 Task: Find connections with filter location Godean with filter topic #investmentproperty with filter profile language Spanish with filter current company Piramal Group with filter school Mangalore Institute of Technology and Engineering, Mangalore, India with filter industry Wholesale Building Materials with filter service category Life Insurance with filter keywords title Copywriter
Action: Mouse moved to (560, 52)
Screenshot: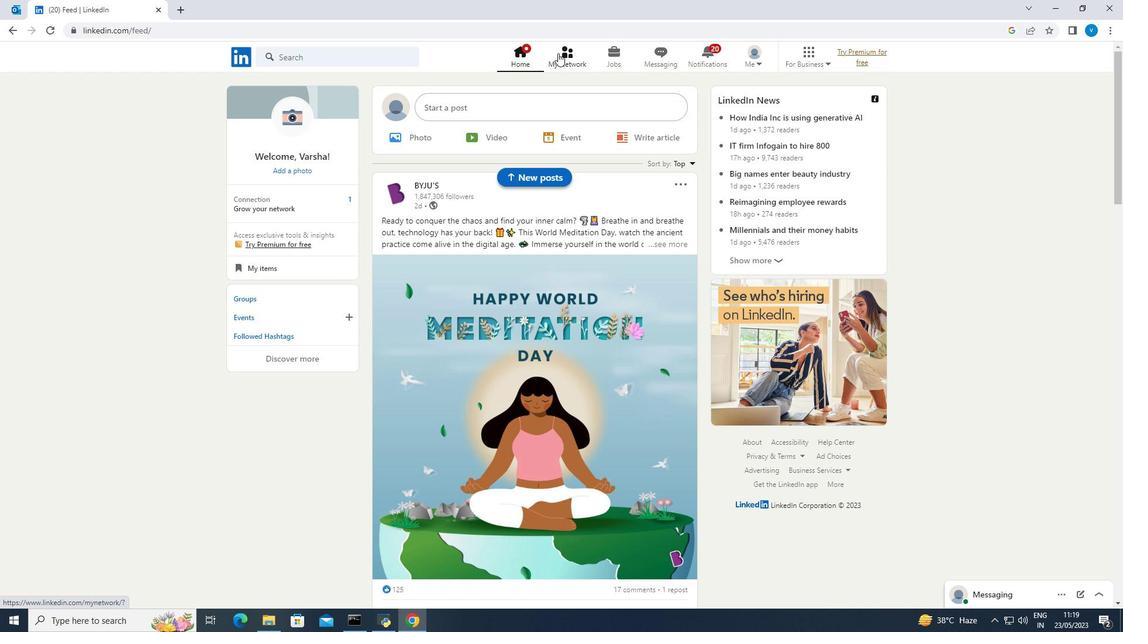 
Action: Mouse pressed left at (560, 52)
Screenshot: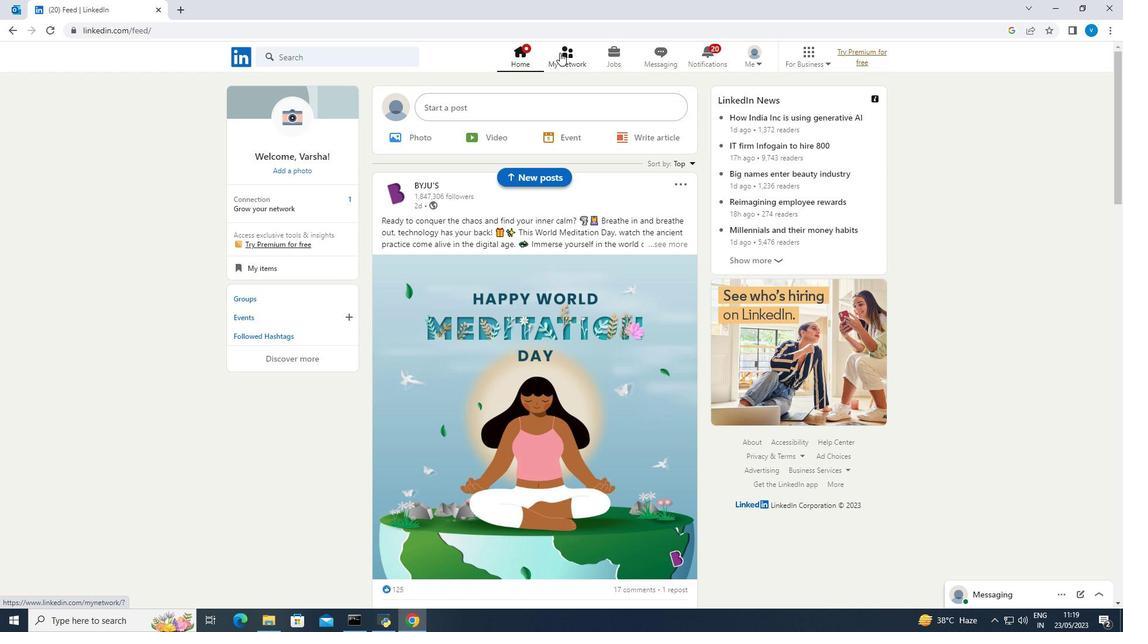 
Action: Mouse moved to (359, 123)
Screenshot: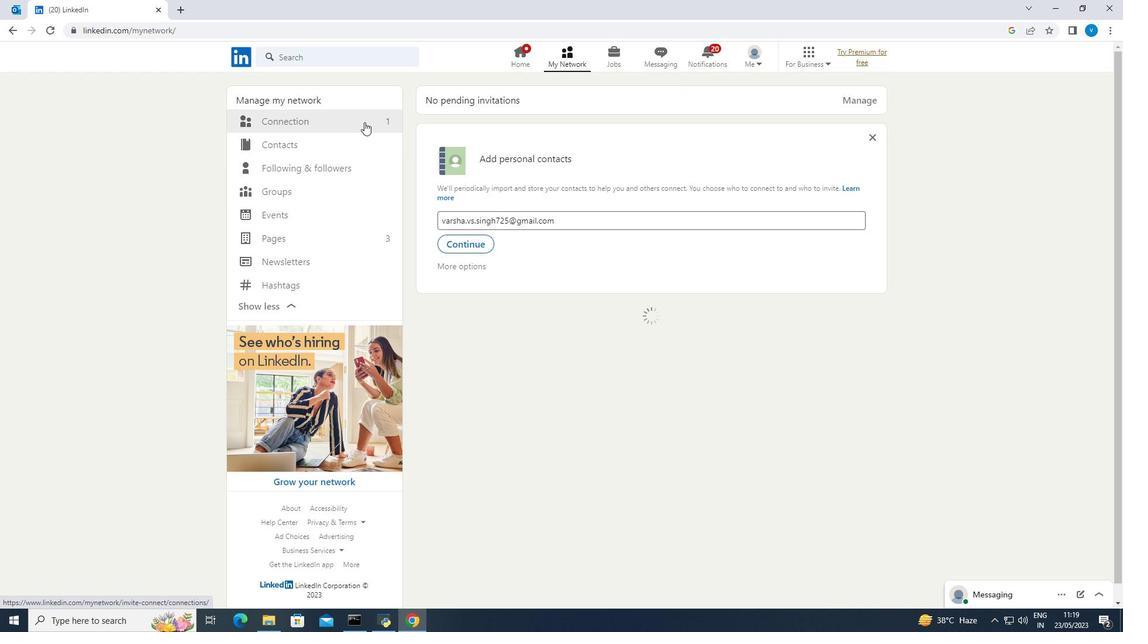 
Action: Mouse pressed left at (359, 123)
Screenshot: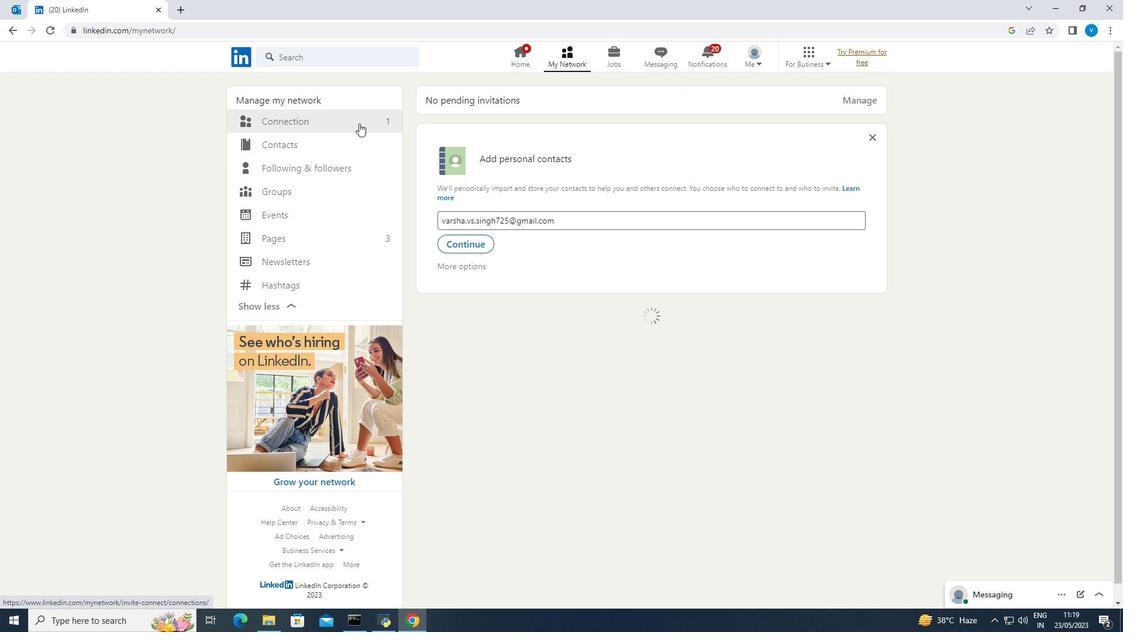 
Action: Mouse moved to (620, 124)
Screenshot: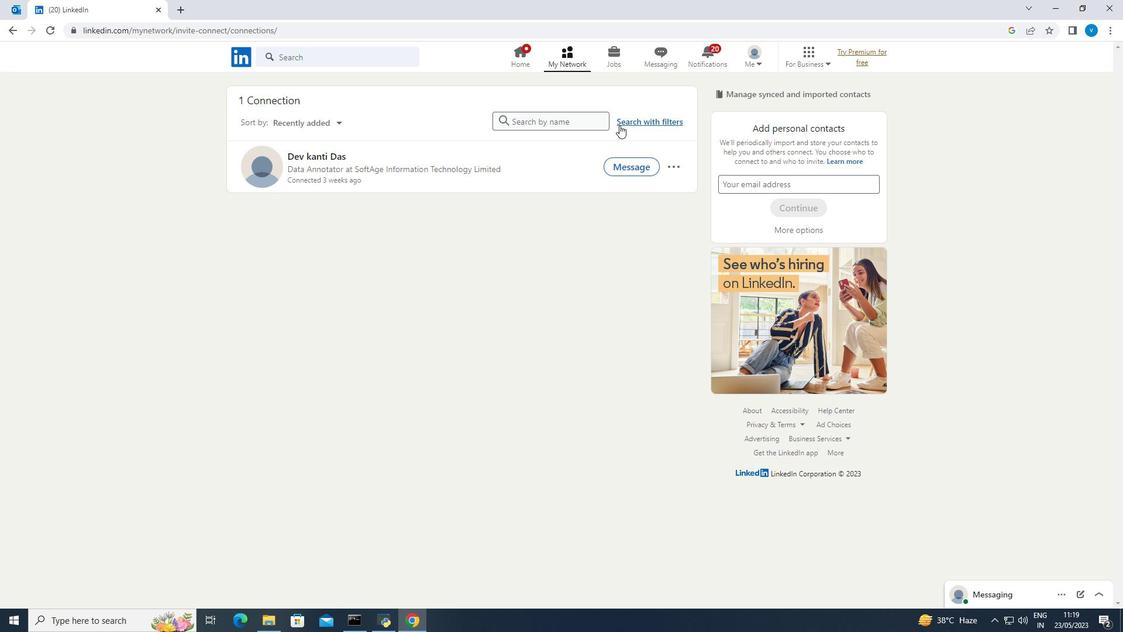 
Action: Mouse pressed left at (620, 124)
Screenshot: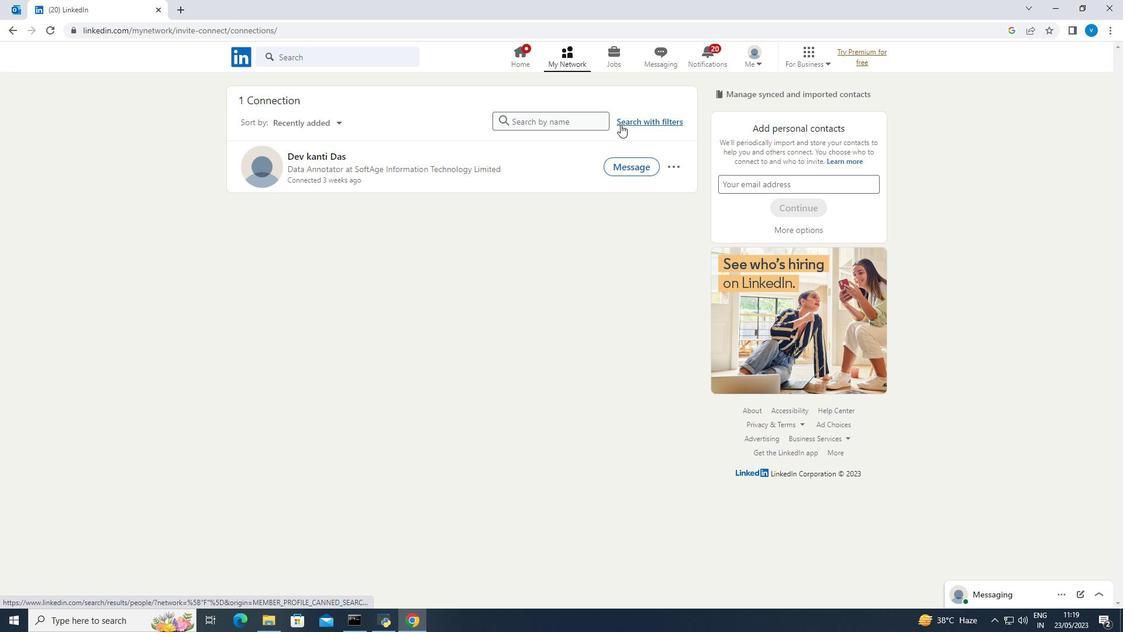 
Action: Mouse moved to (606, 93)
Screenshot: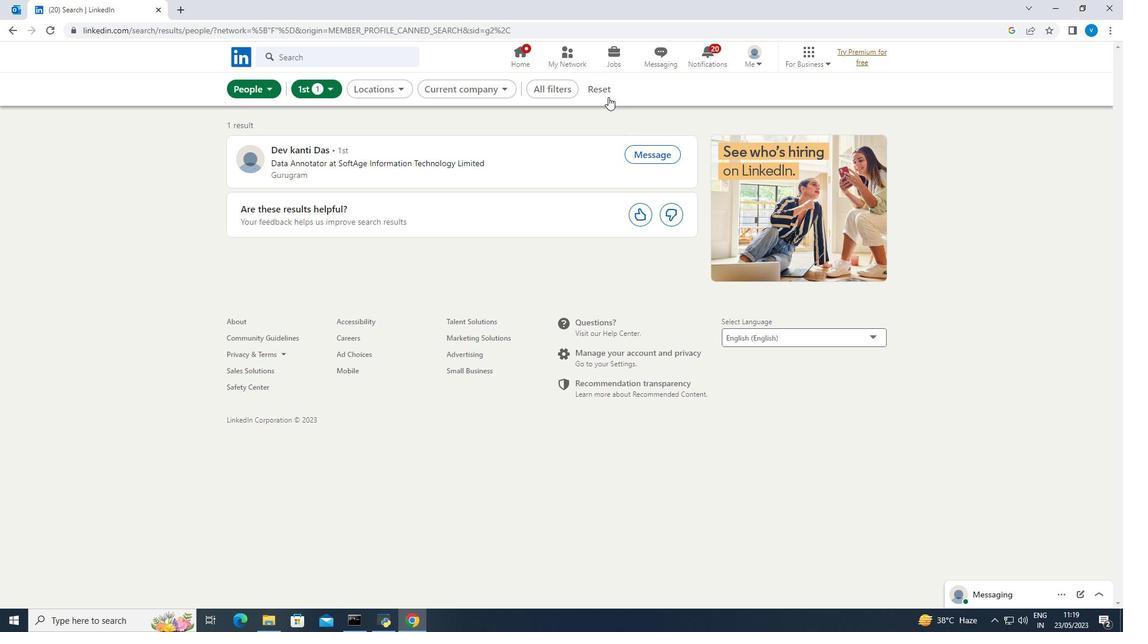 
Action: Mouse pressed left at (606, 93)
Screenshot: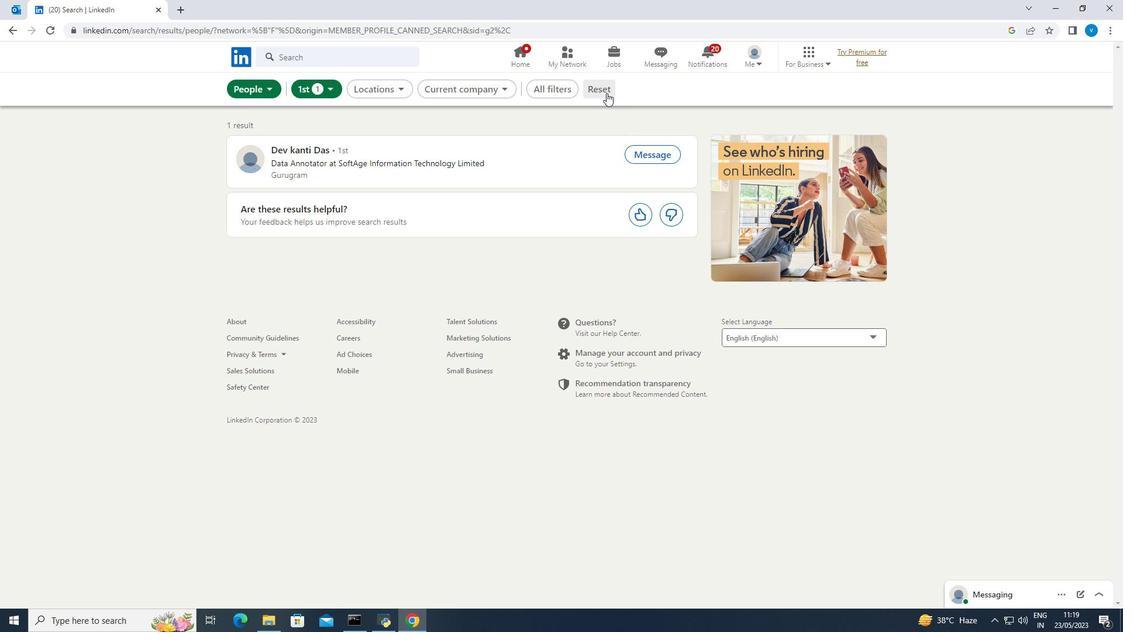 
Action: Mouse moved to (584, 91)
Screenshot: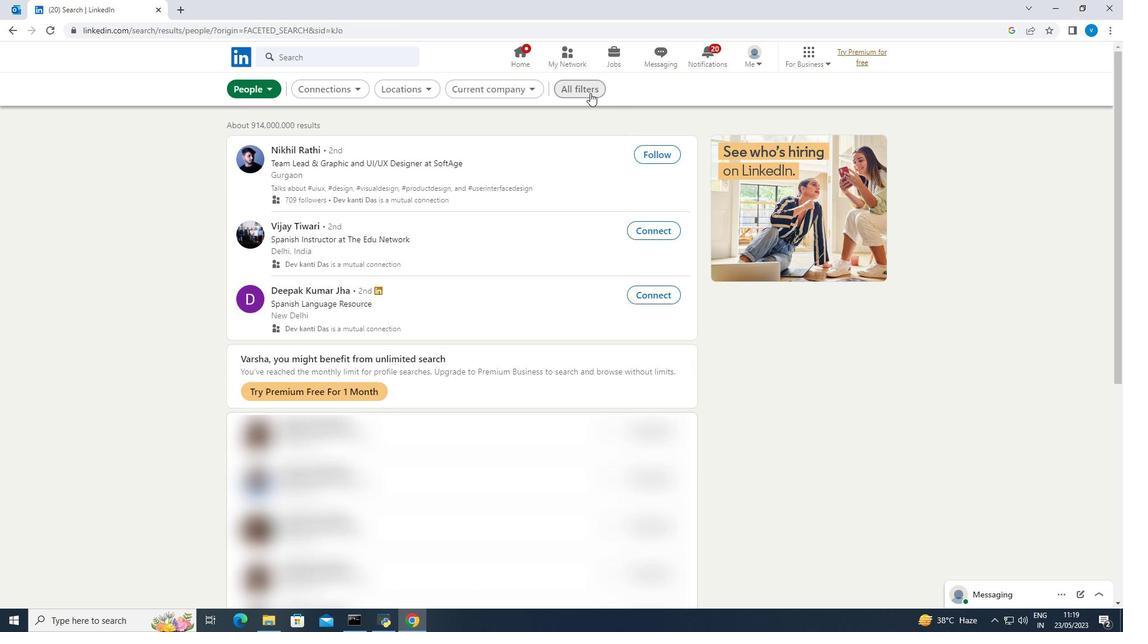 
Action: Mouse pressed left at (584, 91)
Screenshot: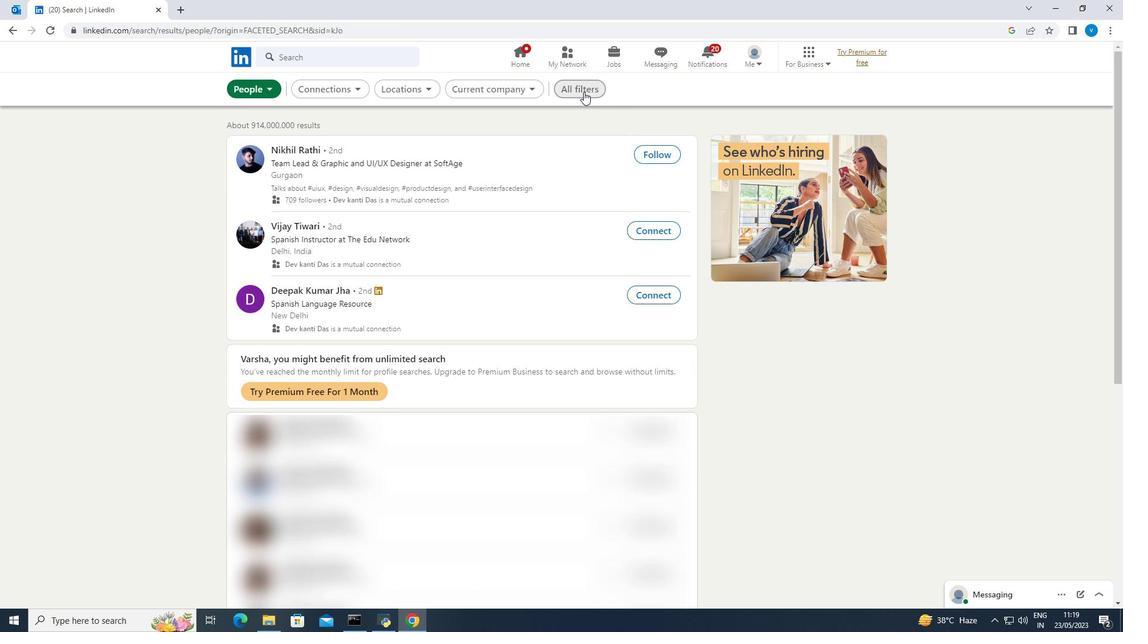 
Action: Mouse moved to (831, 207)
Screenshot: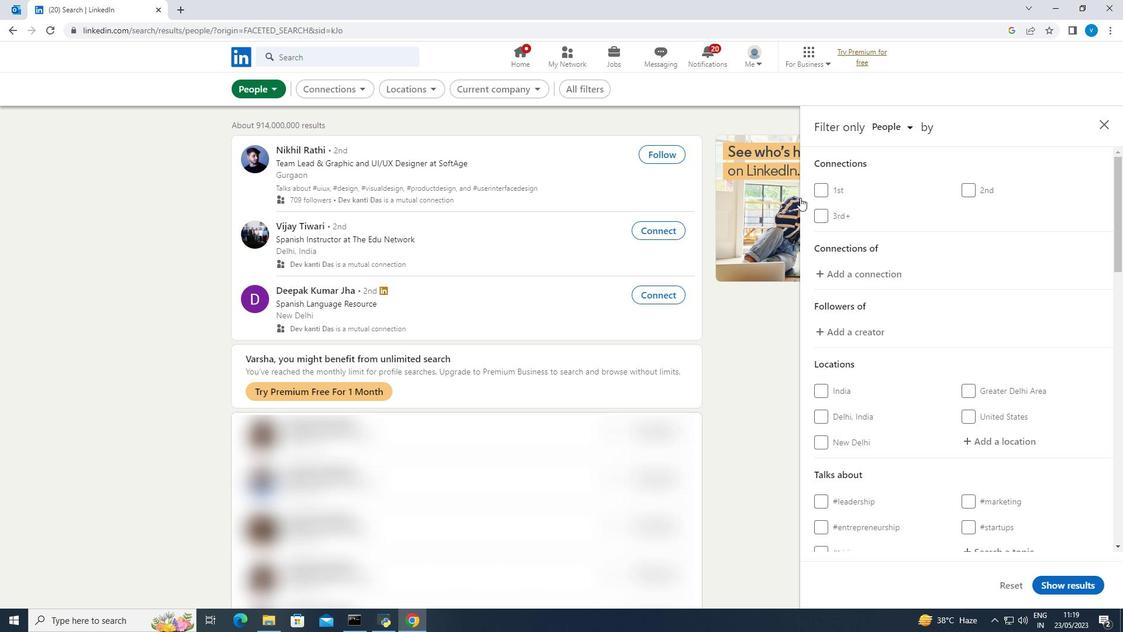
Action: Mouse scrolled (831, 206) with delta (0, 0)
Screenshot: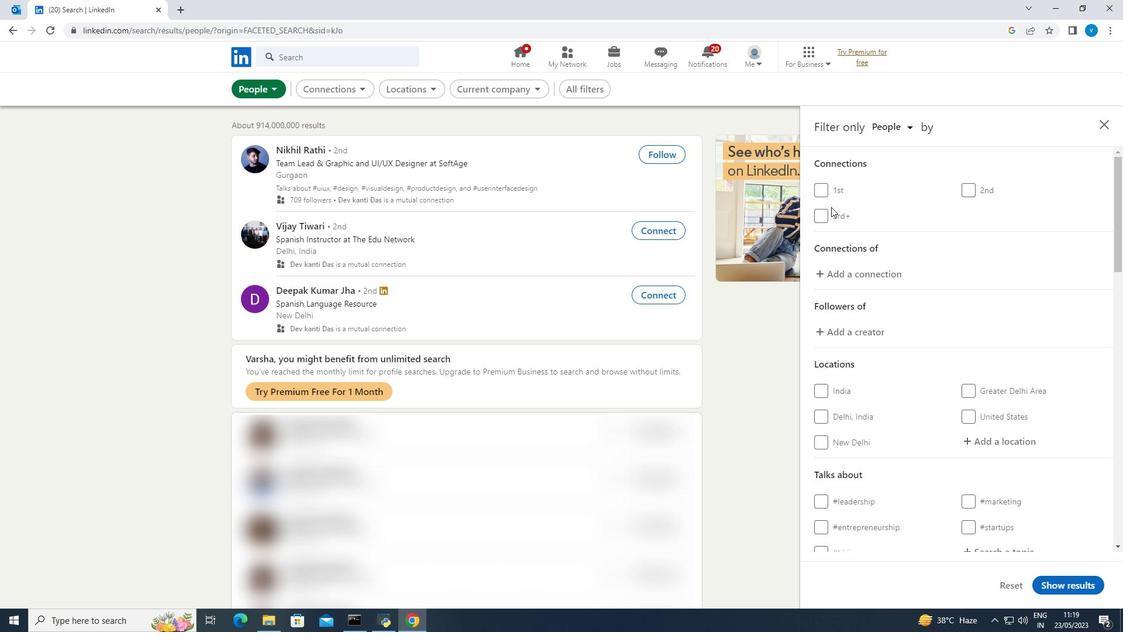 
Action: Mouse scrolled (831, 206) with delta (0, 0)
Screenshot: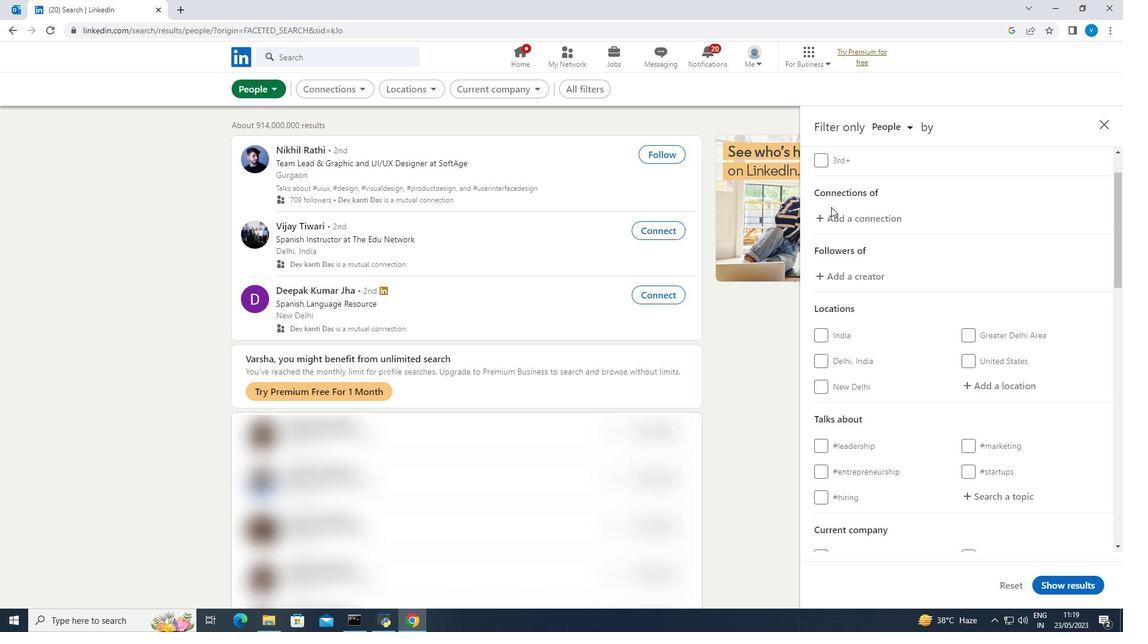 
Action: Mouse scrolled (831, 206) with delta (0, 0)
Screenshot: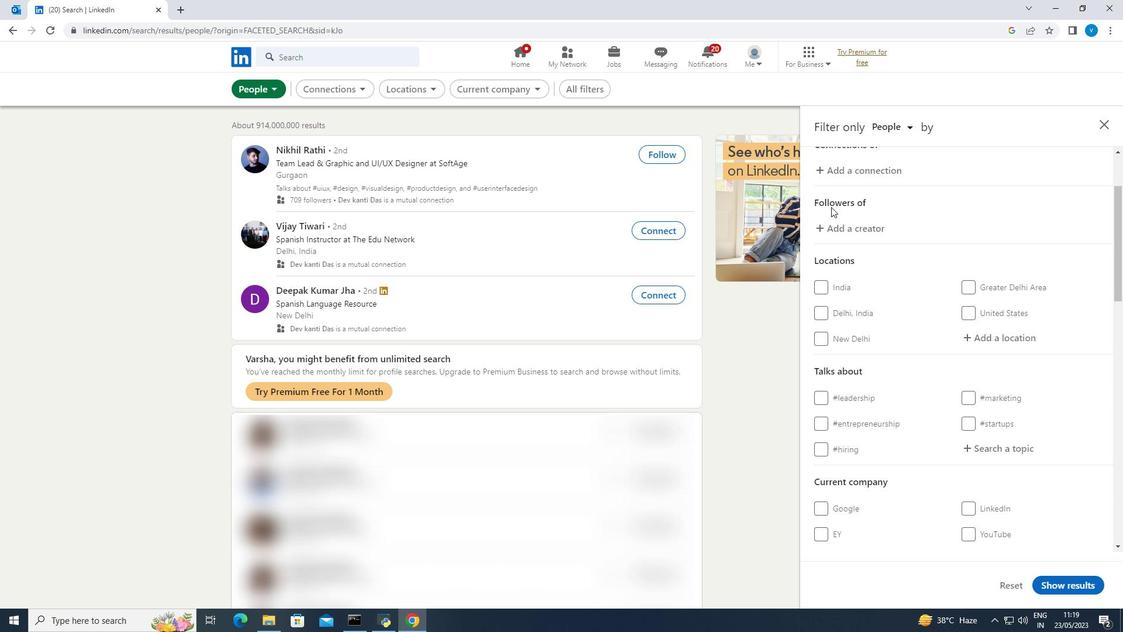 
Action: Mouse moved to (969, 267)
Screenshot: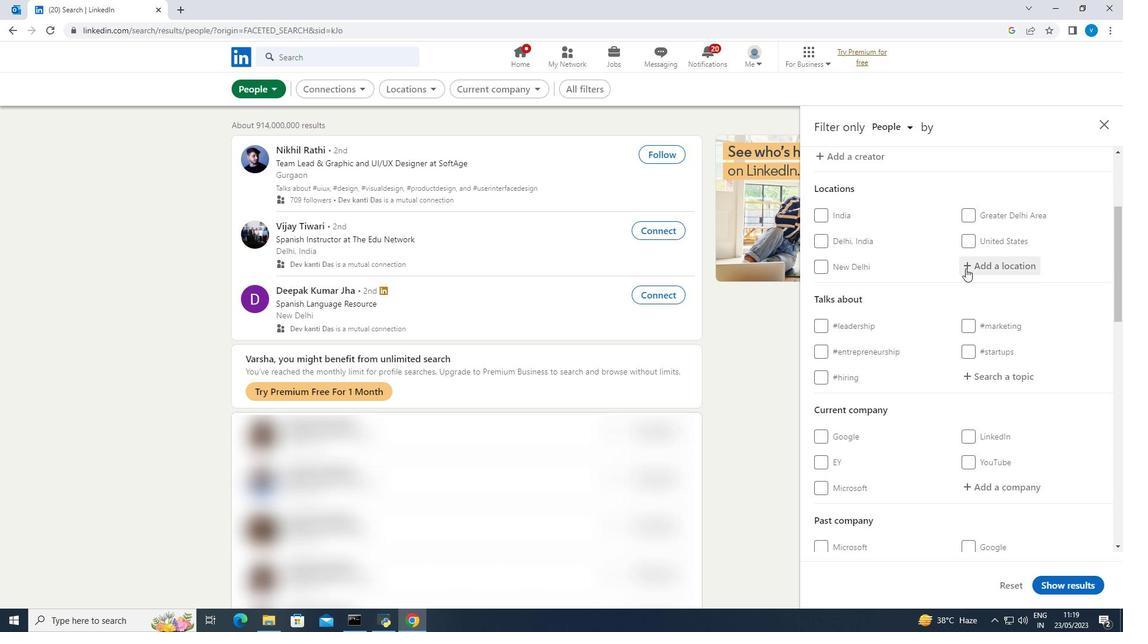 
Action: Mouse pressed left at (969, 267)
Screenshot: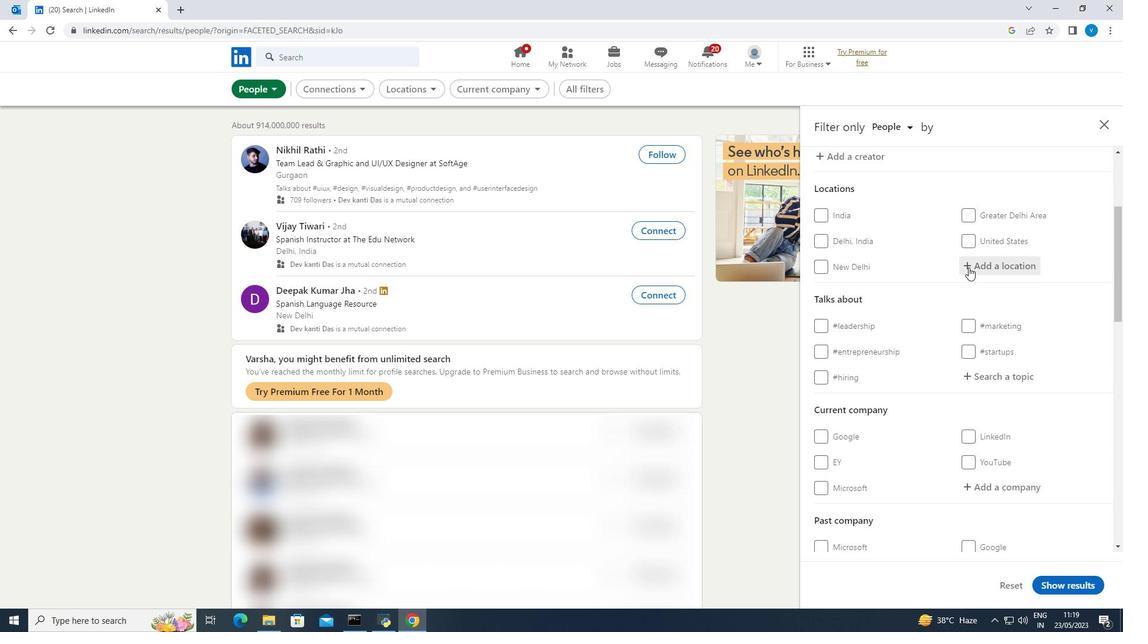 
Action: Mouse moved to (960, 256)
Screenshot: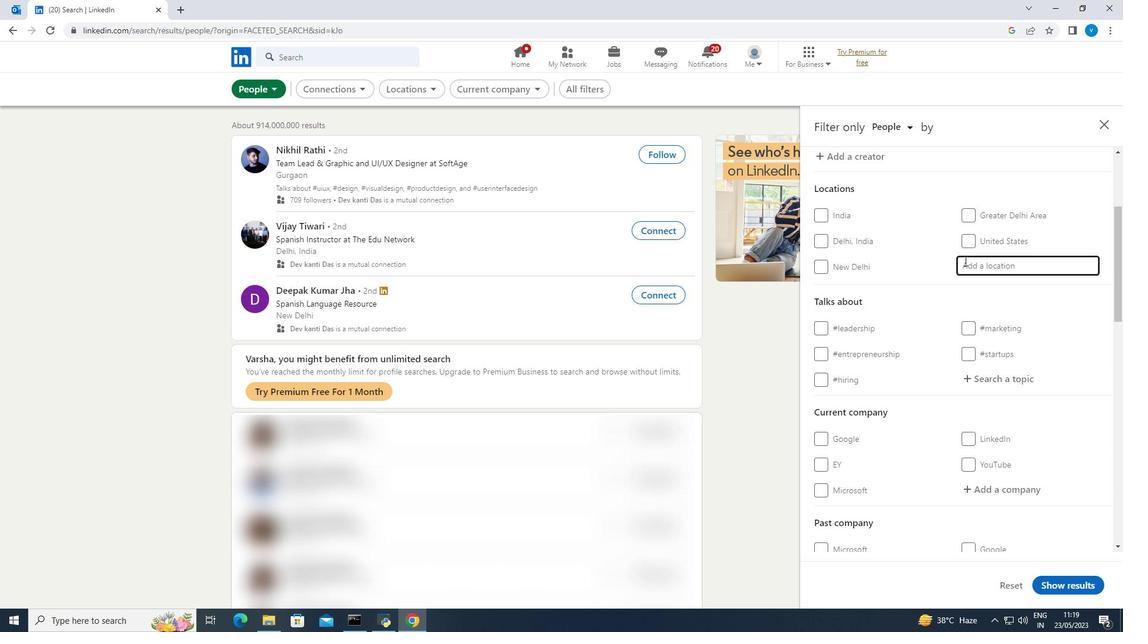 
Action: Key pressed <Key.shift><Key.shift><Key.shift><Key.shift><Key.shift>Godean
Screenshot: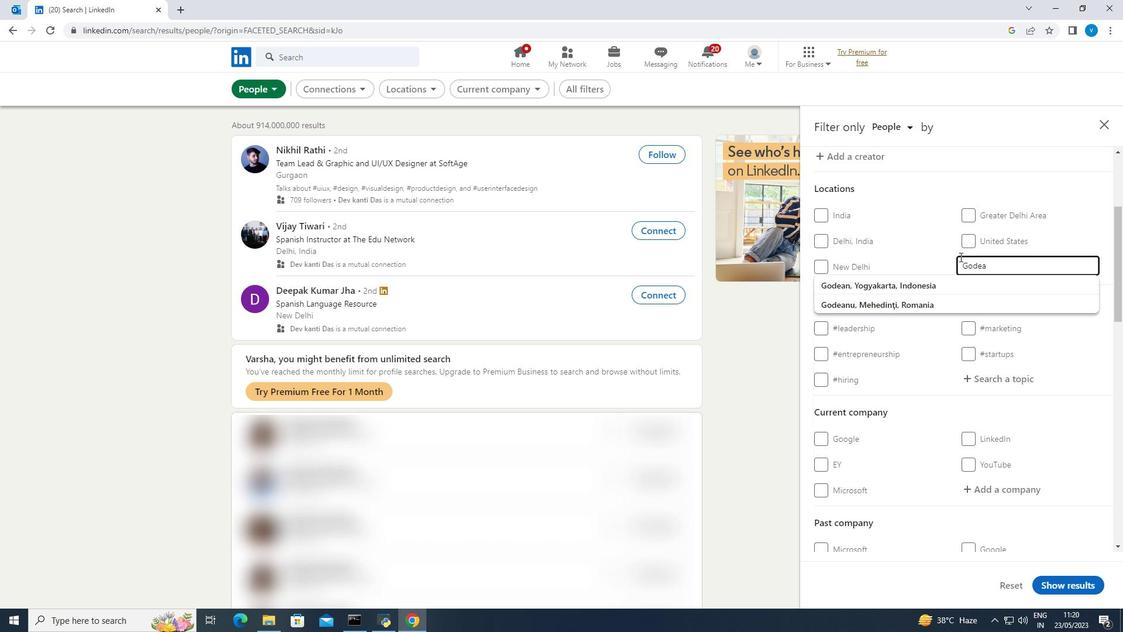 
Action: Mouse moved to (982, 372)
Screenshot: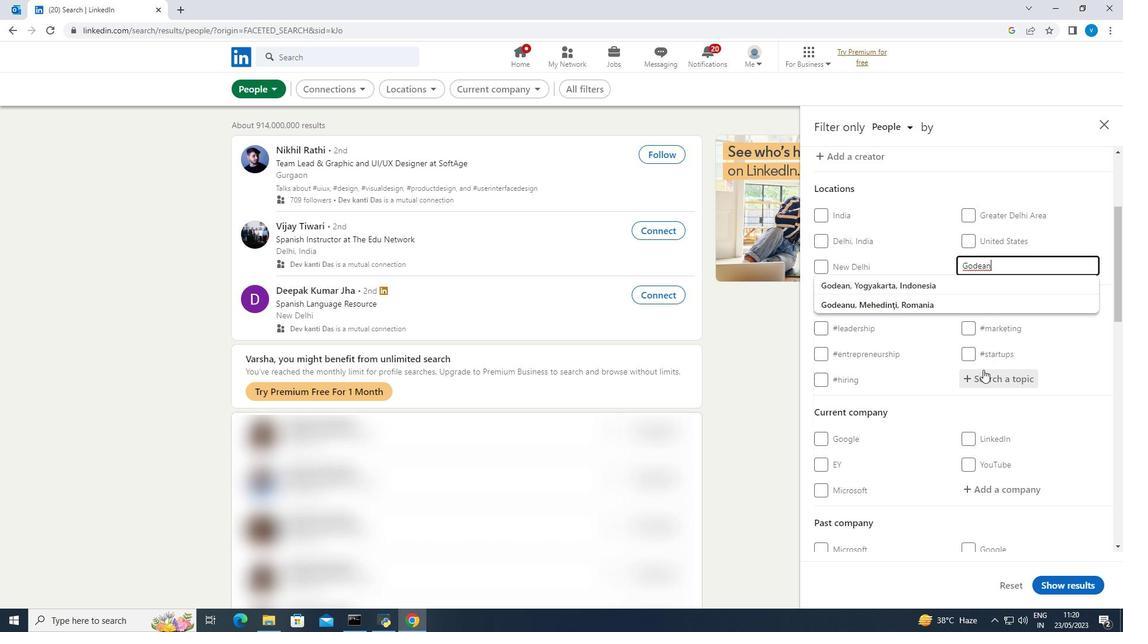 
Action: Mouse pressed left at (982, 372)
Screenshot: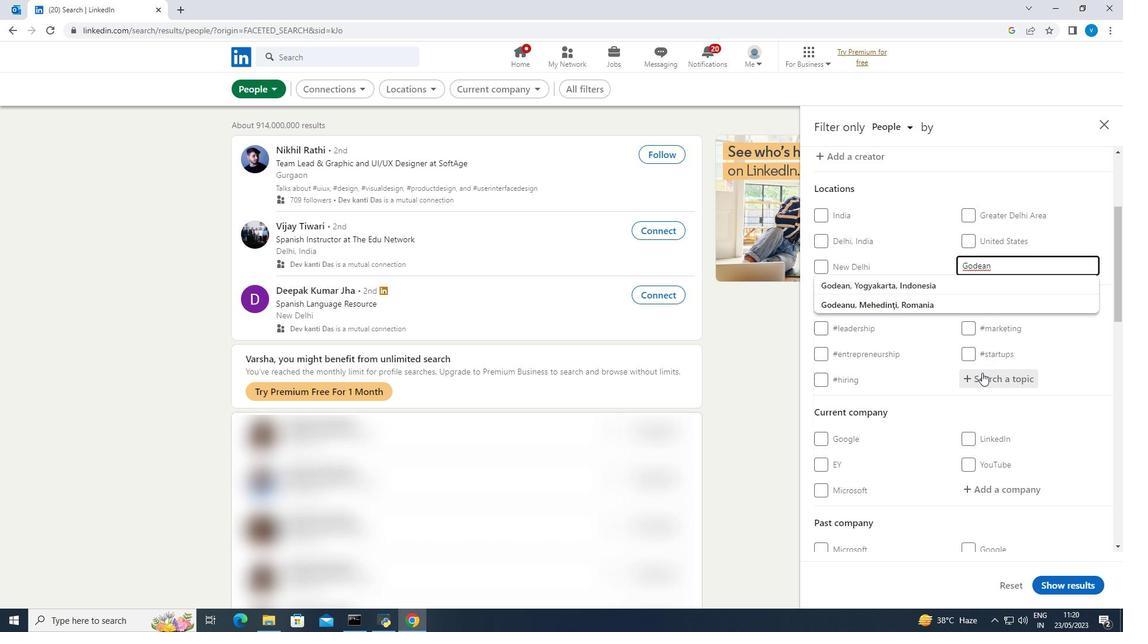 
Action: Mouse moved to (983, 370)
Screenshot: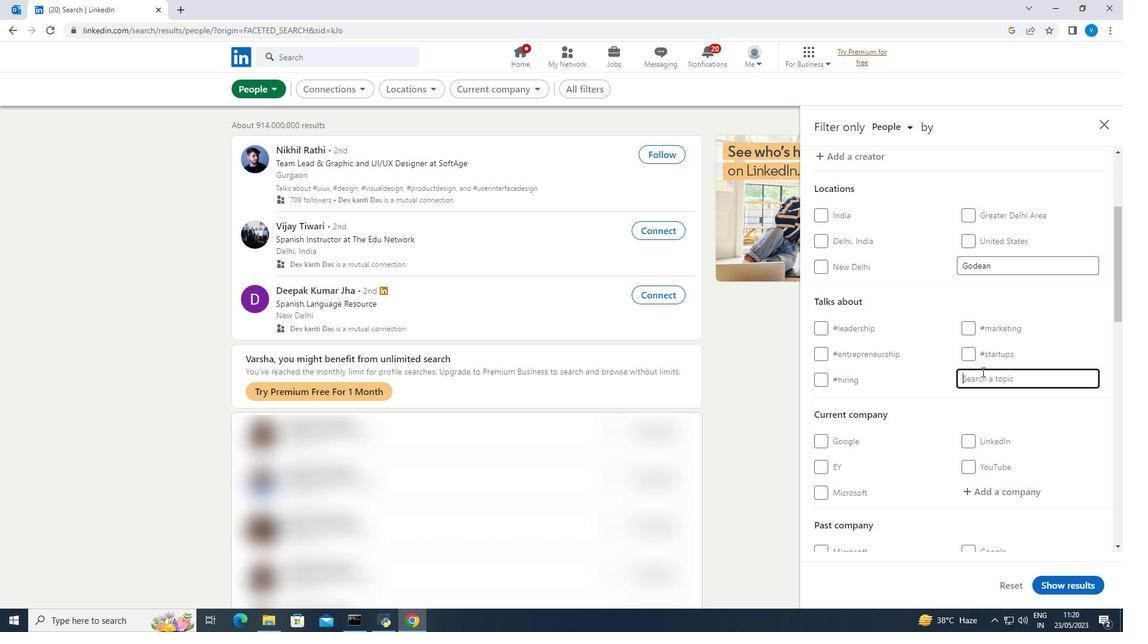 
Action: Key pressed investmentproperty
Screenshot: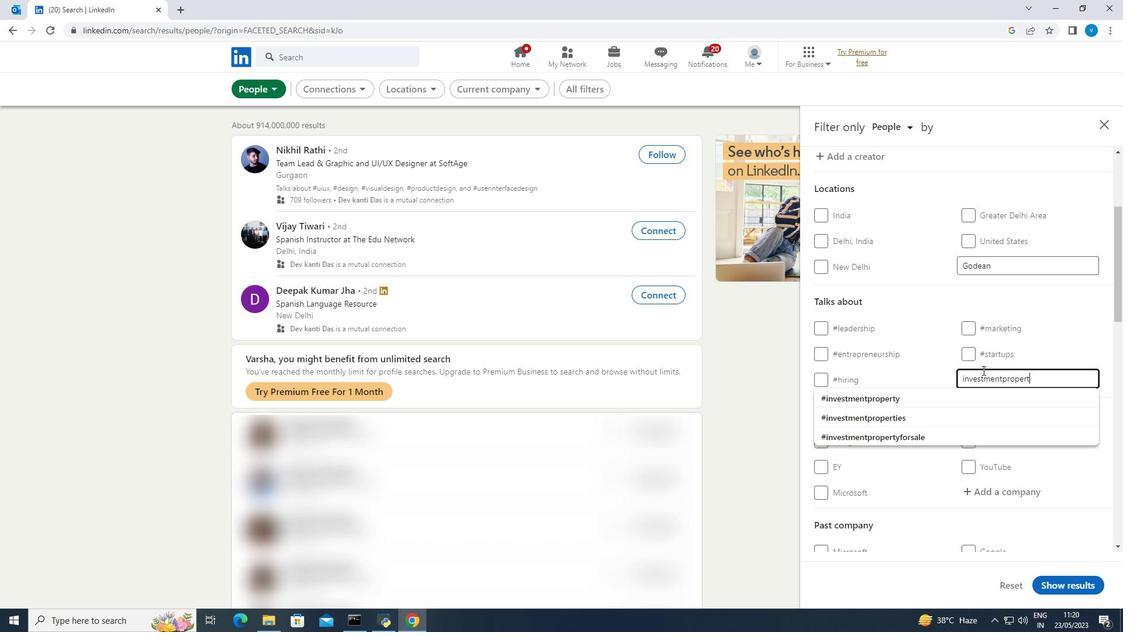 
Action: Mouse moved to (932, 392)
Screenshot: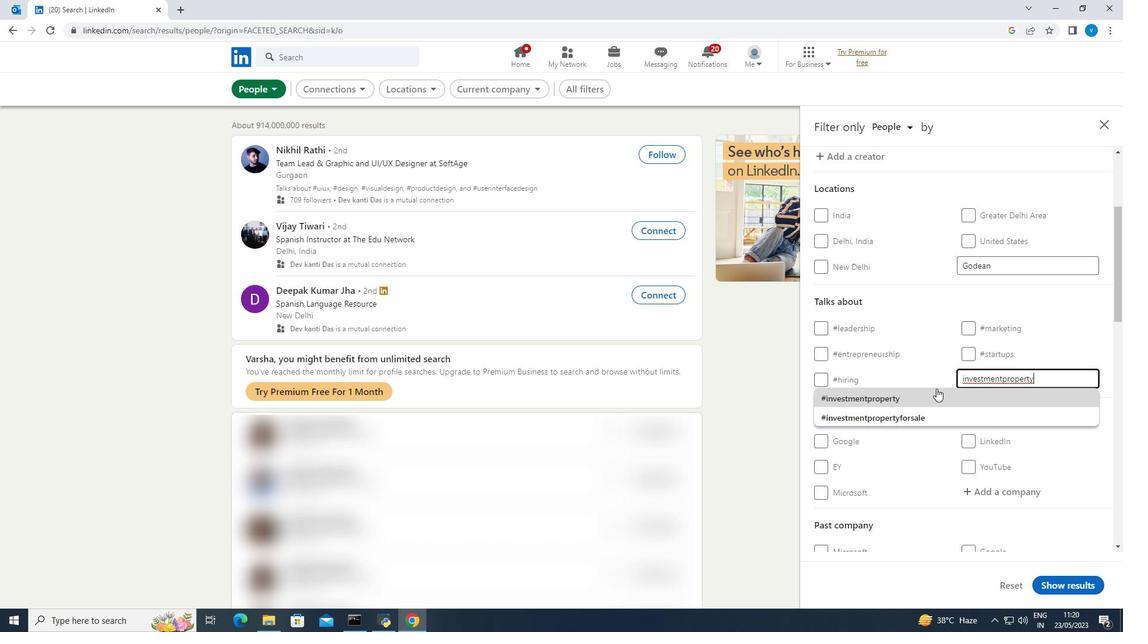 
Action: Mouse pressed left at (932, 392)
Screenshot: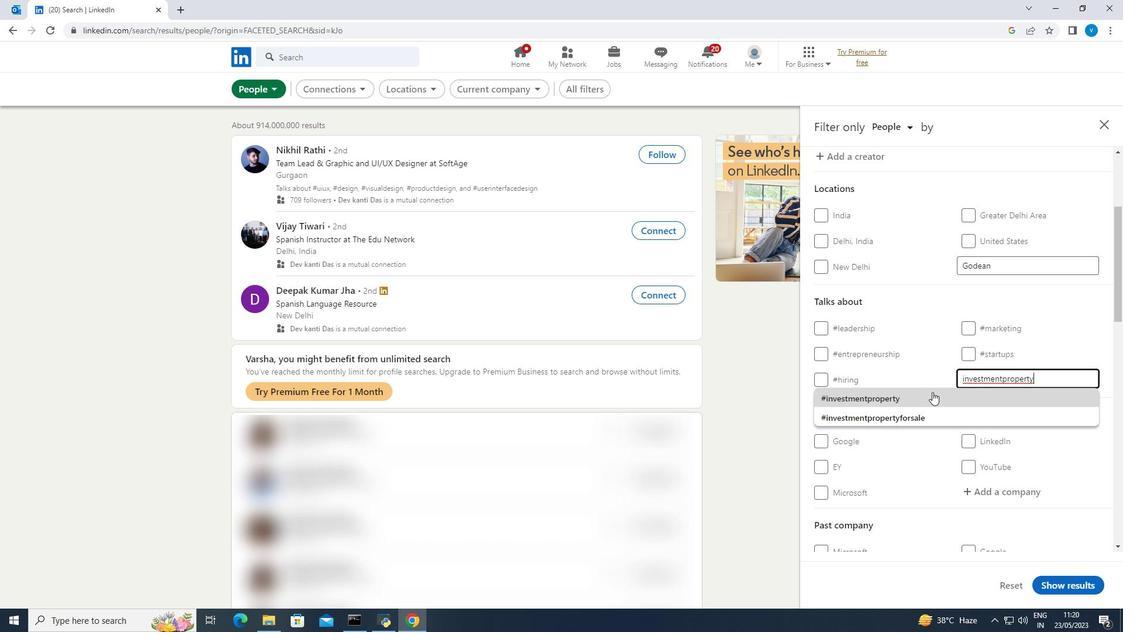 
Action: Mouse scrolled (932, 391) with delta (0, 0)
Screenshot: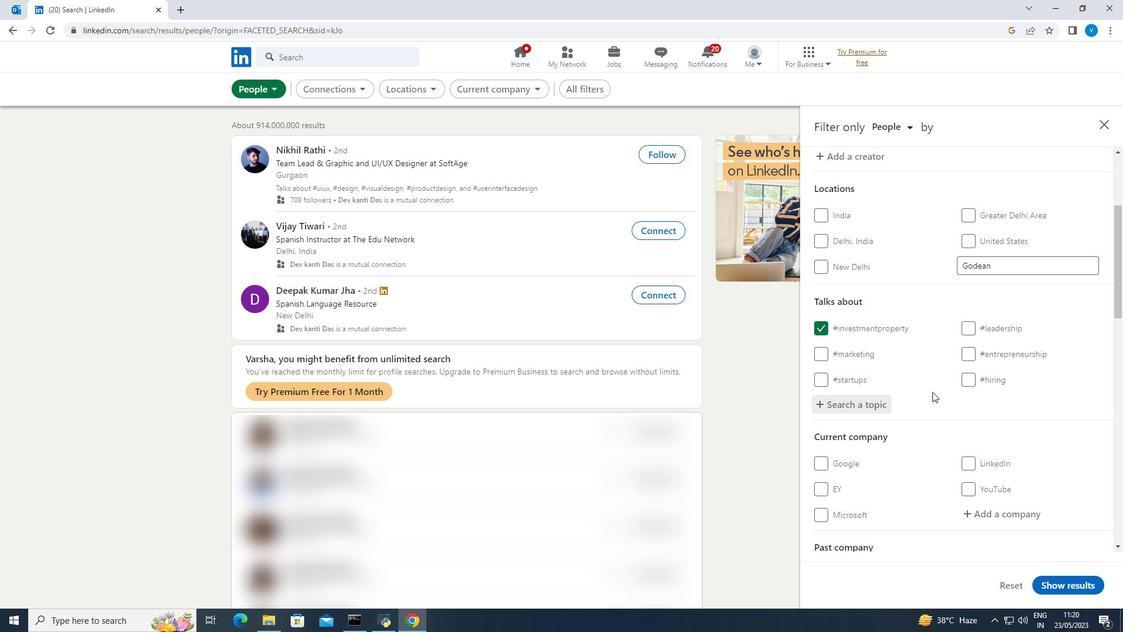 
Action: Mouse scrolled (932, 391) with delta (0, 0)
Screenshot: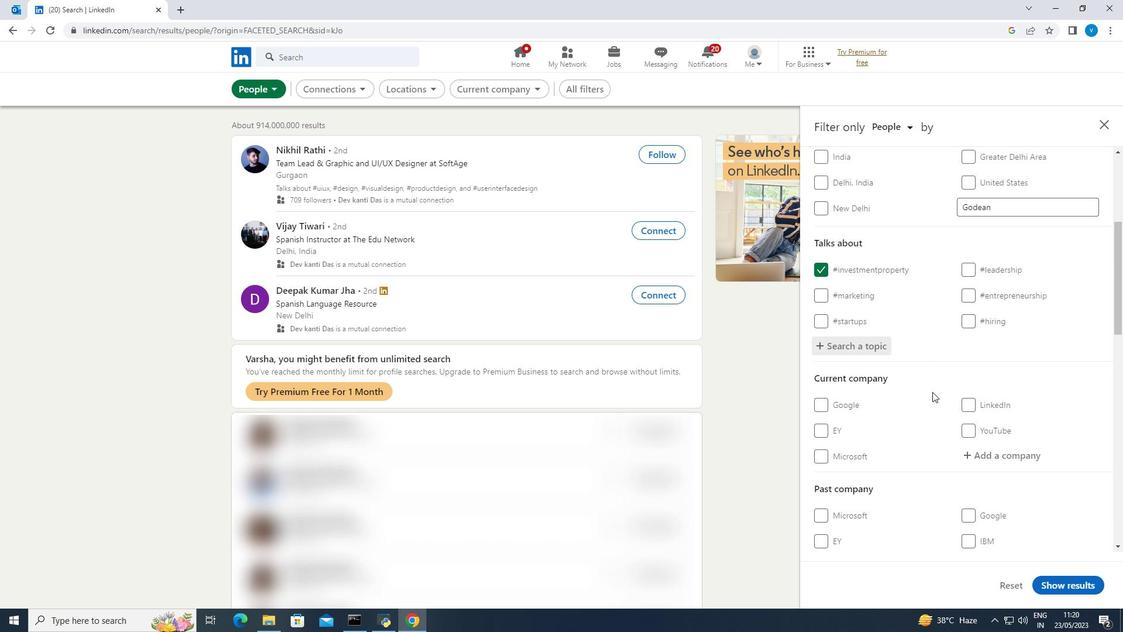 
Action: Mouse scrolled (932, 391) with delta (0, 0)
Screenshot: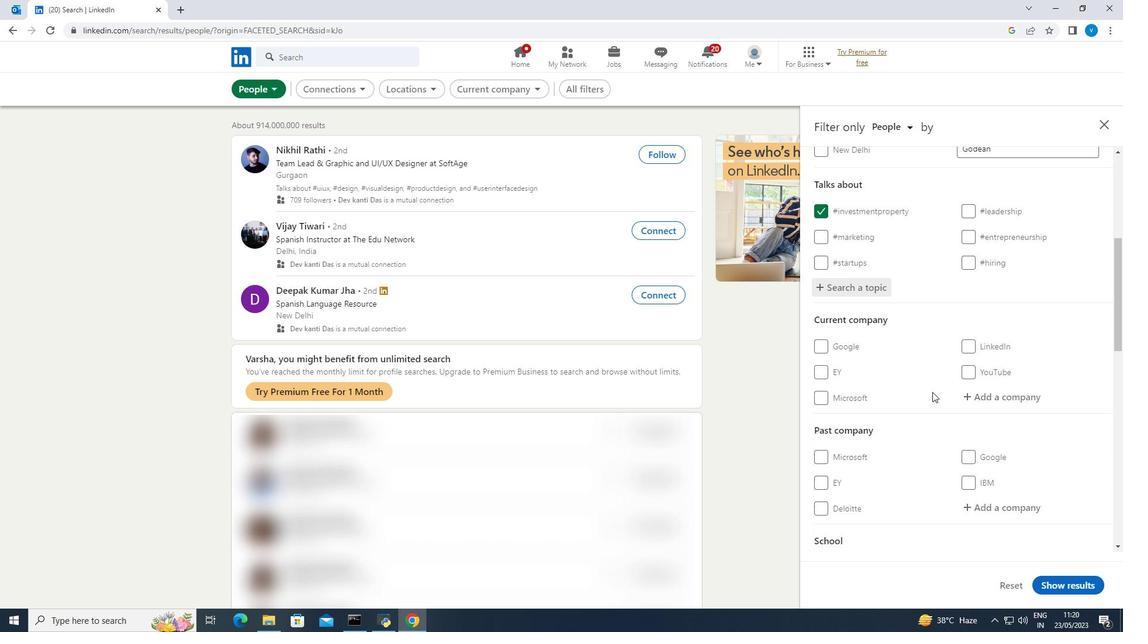 
Action: Mouse moved to (933, 385)
Screenshot: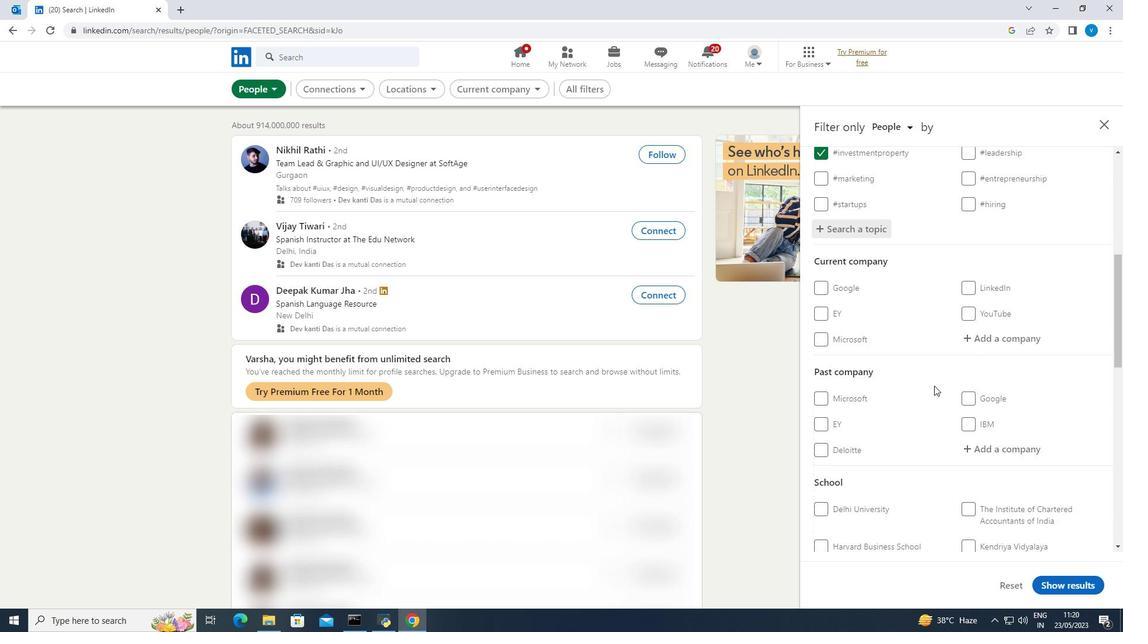 
Action: Mouse scrolled (933, 385) with delta (0, 0)
Screenshot: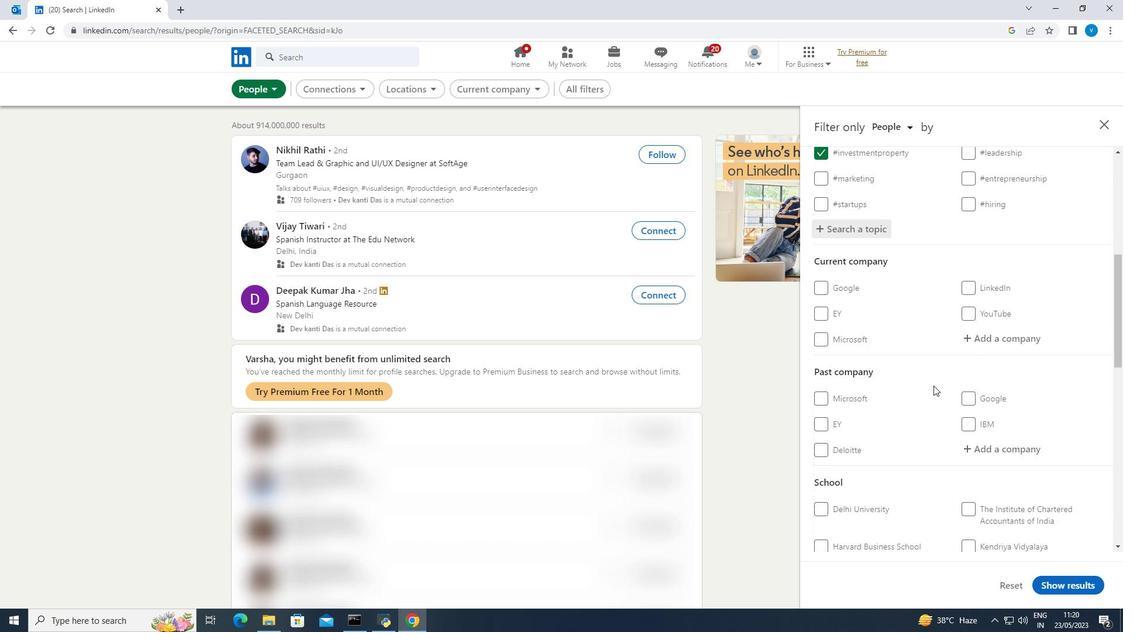 
Action: Mouse scrolled (933, 385) with delta (0, 0)
Screenshot: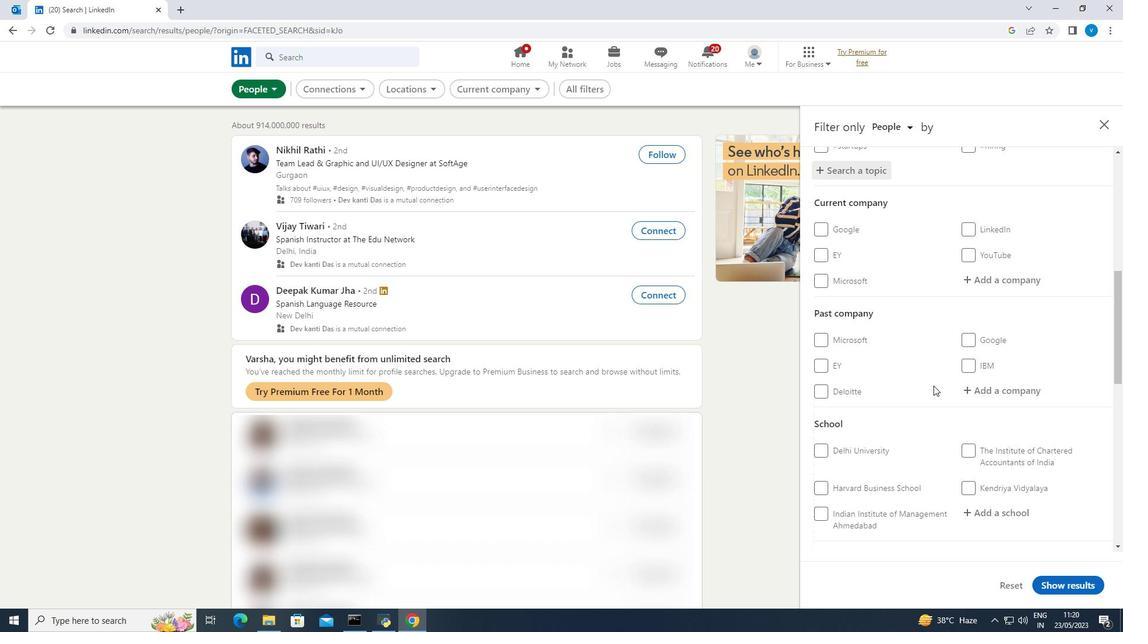 
Action: Mouse scrolled (933, 385) with delta (0, 0)
Screenshot: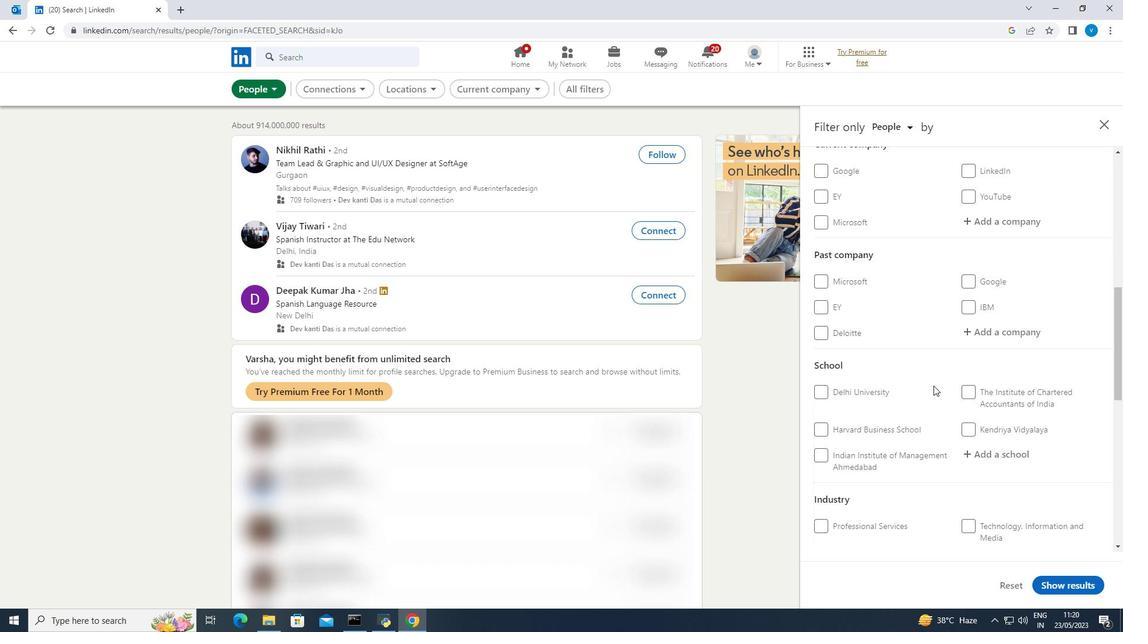 
Action: Mouse scrolled (933, 385) with delta (0, 0)
Screenshot: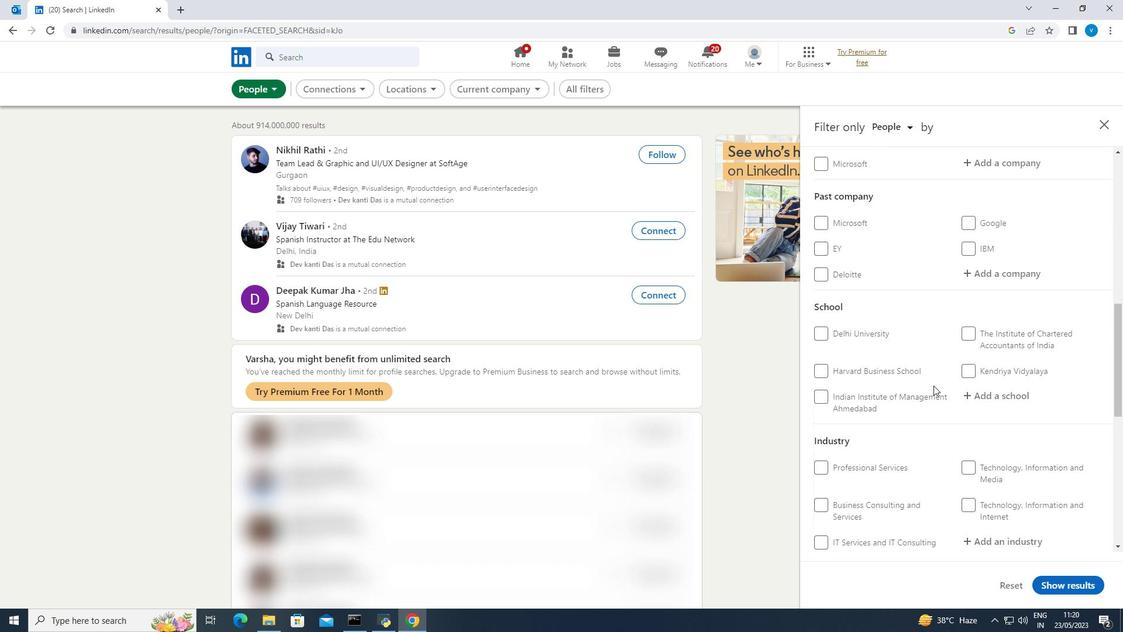 
Action: Mouse scrolled (933, 385) with delta (0, 0)
Screenshot: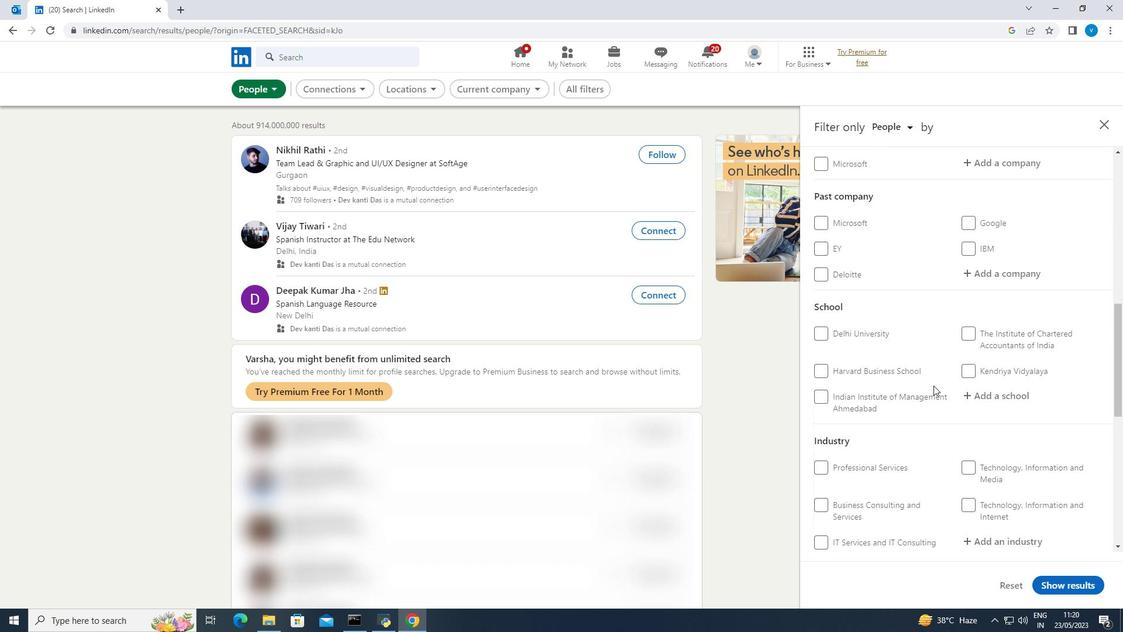 
Action: Mouse moved to (821, 510)
Screenshot: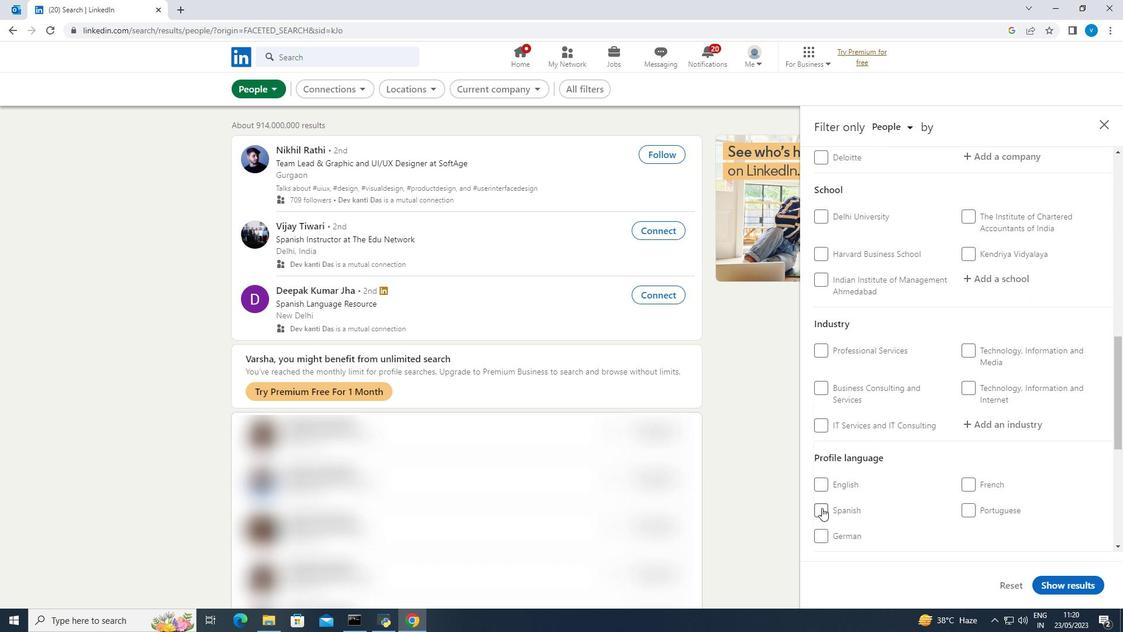 
Action: Mouse pressed left at (821, 510)
Screenshot: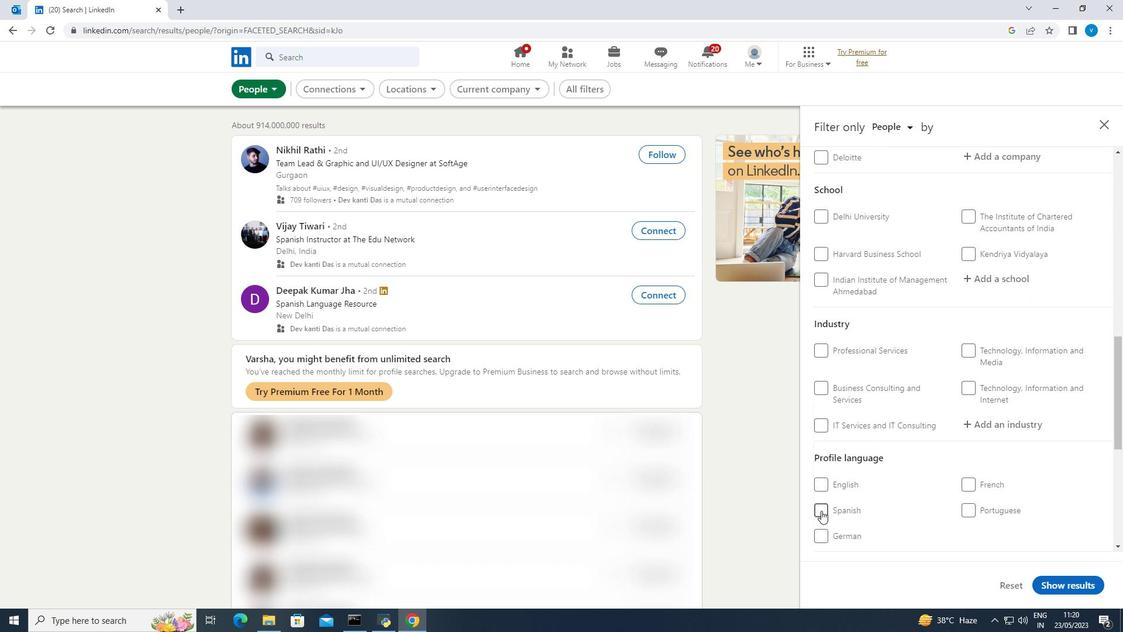 
Action: Mouse moved to (845, 486)
Screenshot: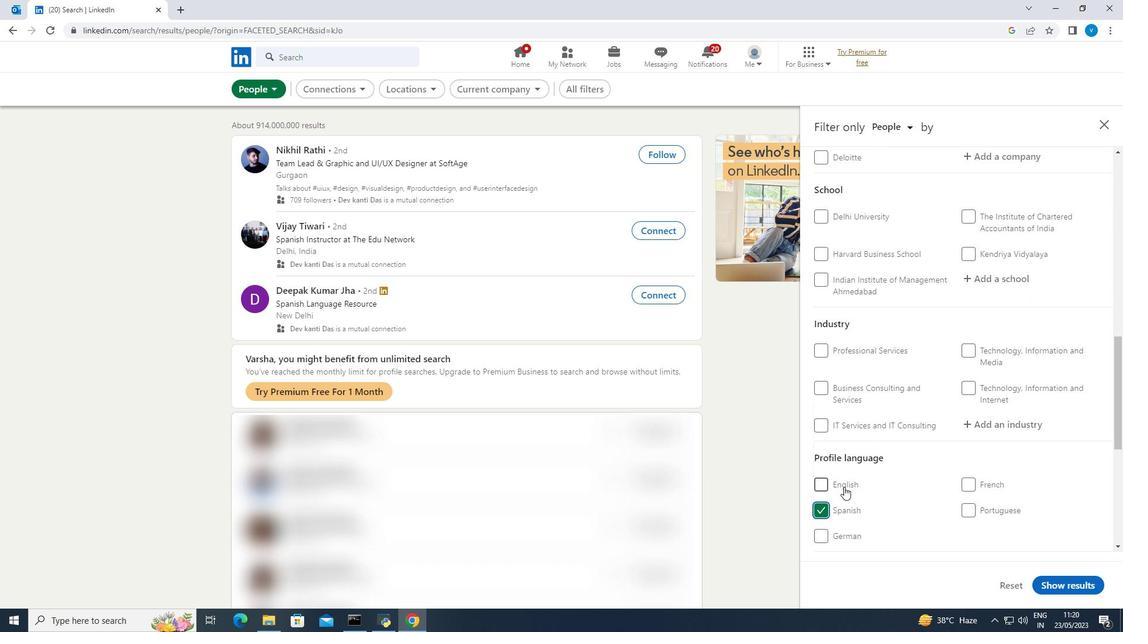 
Action: Mouse scrolled (845, 486) with delta (0, 0)
Screenshot: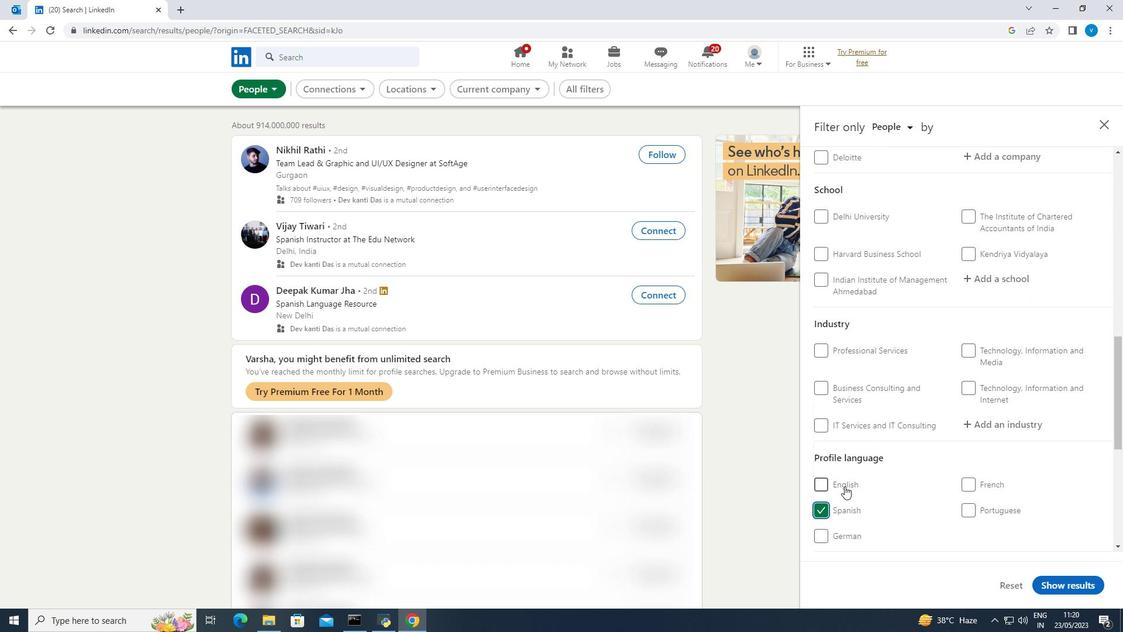 
Action: Mouse moved to (845, 485)
Screenshot: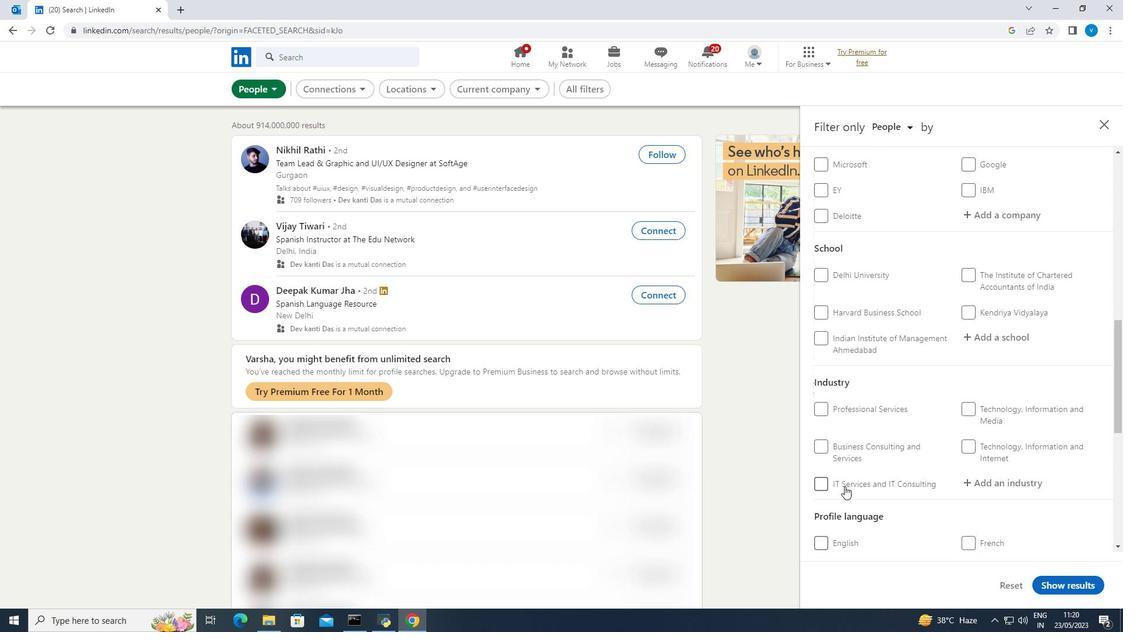 
Action: Mouse scrolled (845, 486) with delta (0, 0)
Screenshot: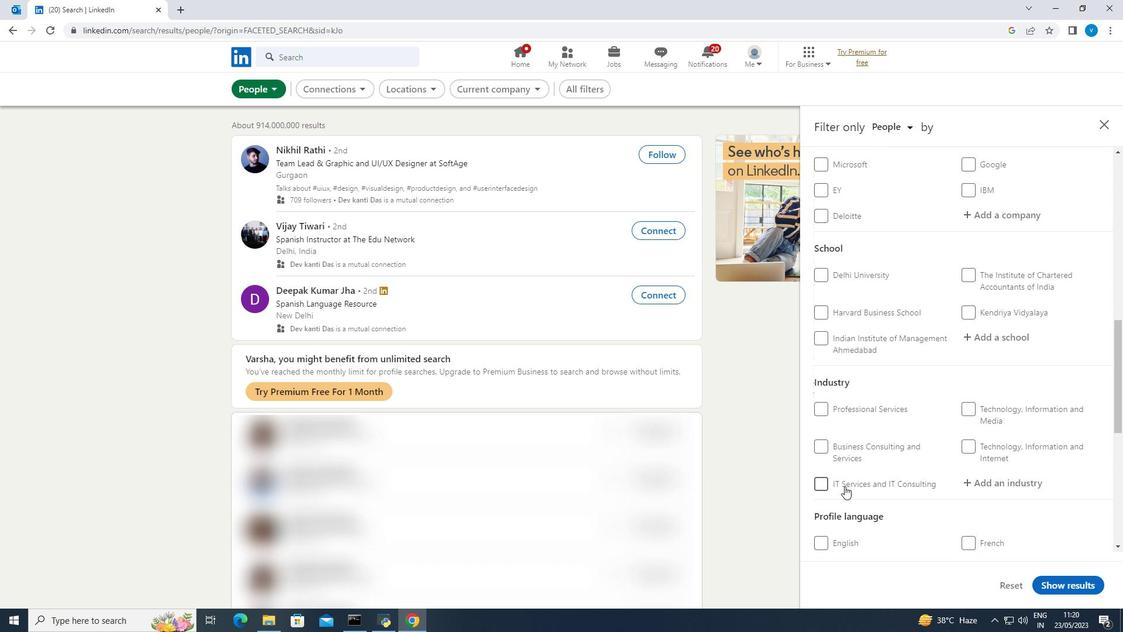 
Action: Mouse moved to (846, 485)
Screenshot: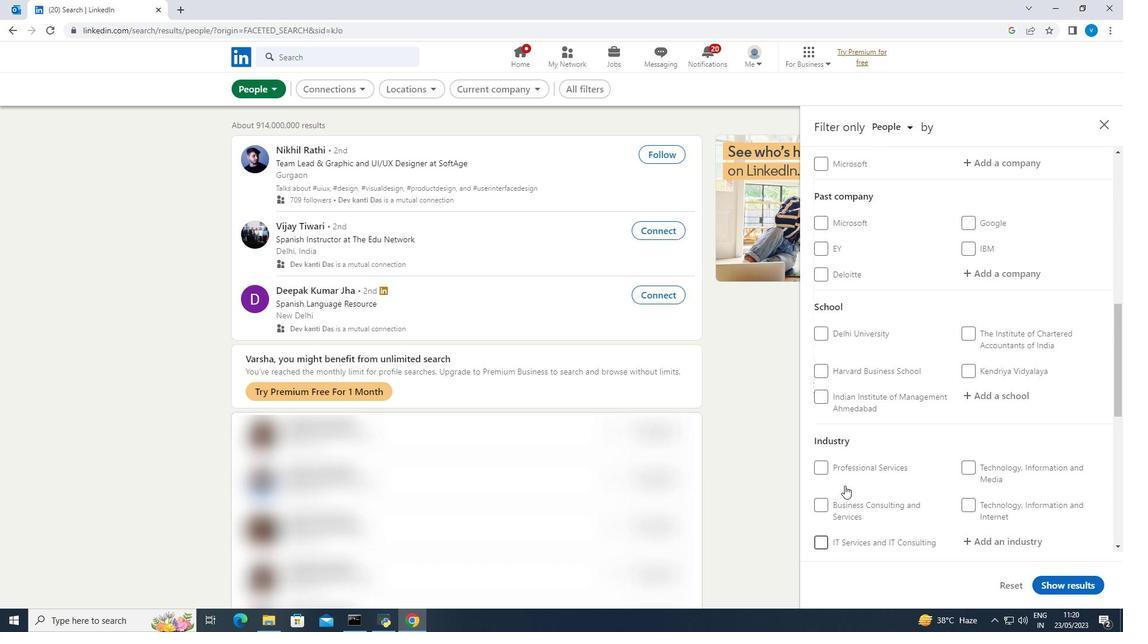 
Action: Mouse scrolled (846, 486) with delta (0, 0)
Screenshot: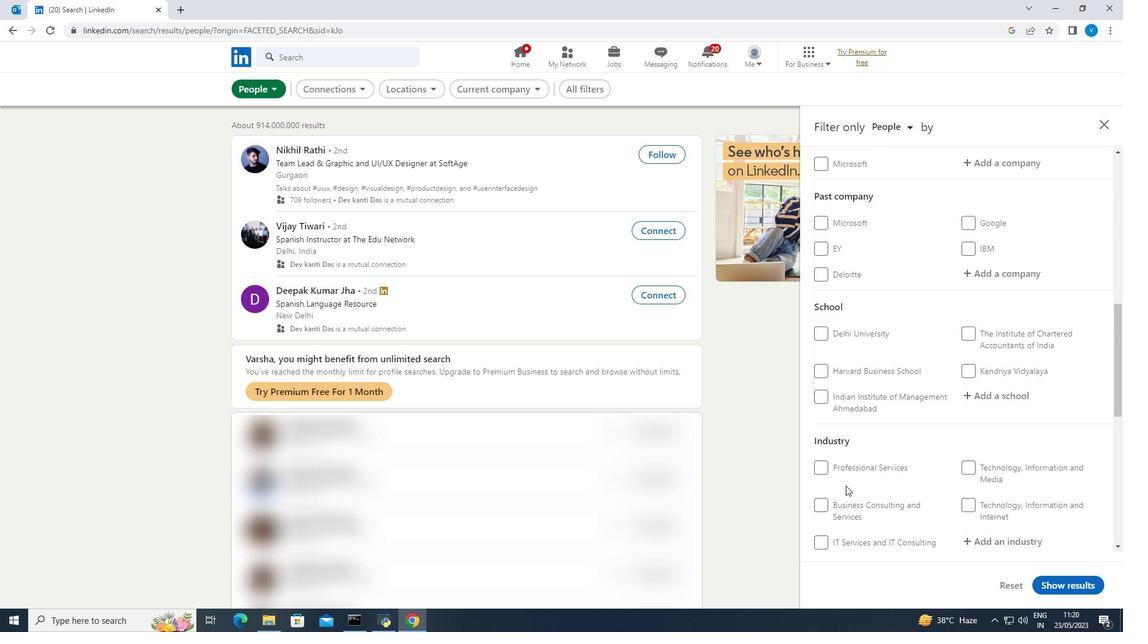 
Action: Mouse moved to (846, 485)
Screenshot: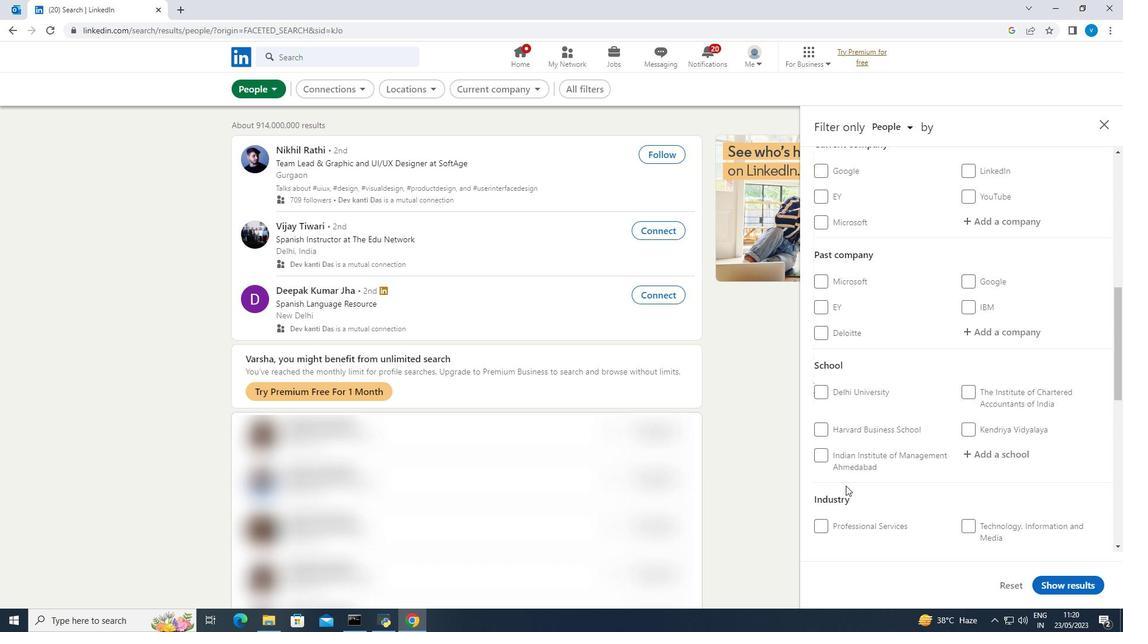 
Action: Mouse scrolled (846, 485) with delta (0, 0)
Screenshot: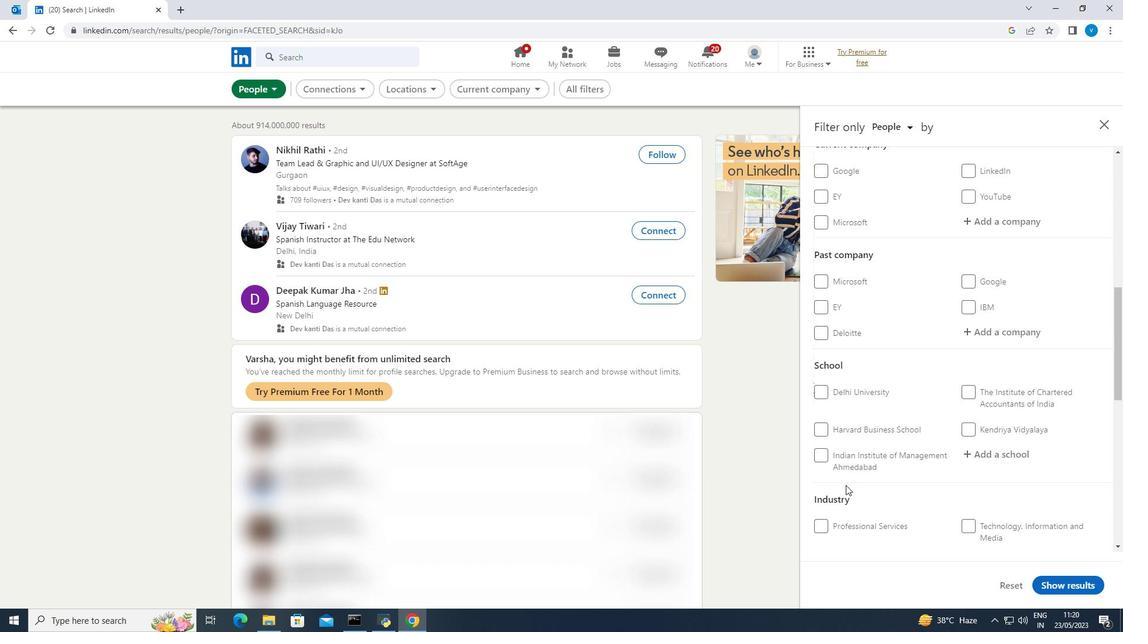 
Action: Mouse scrolled (846, 485) with delta (0, 0)
Screenshot: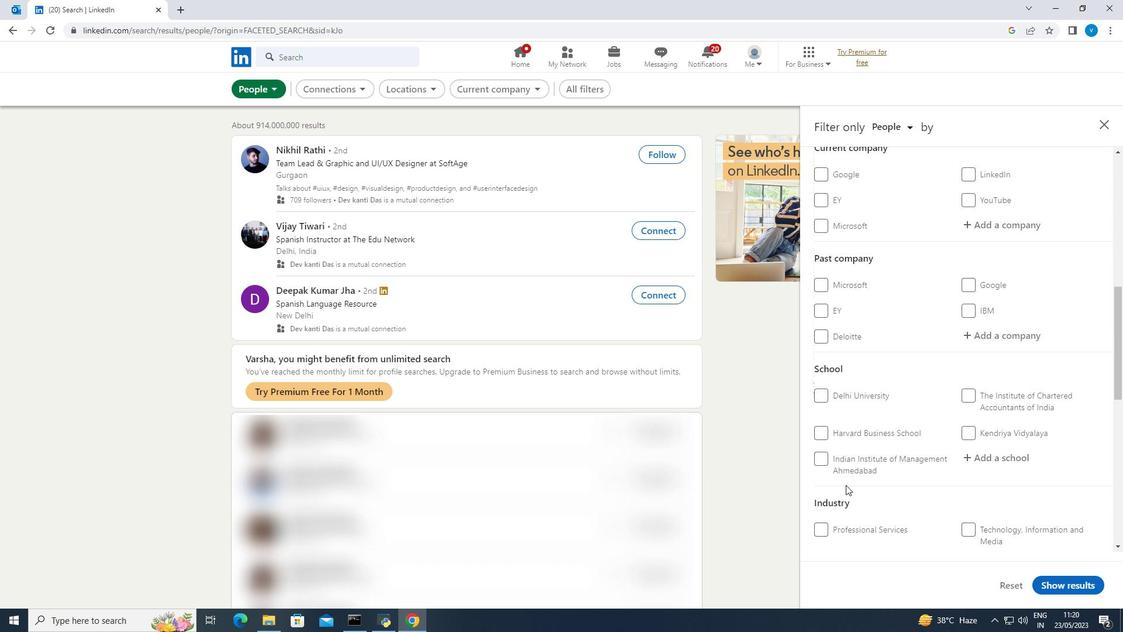 
Action: Mouse moved to (1002, 340)
Screenshot: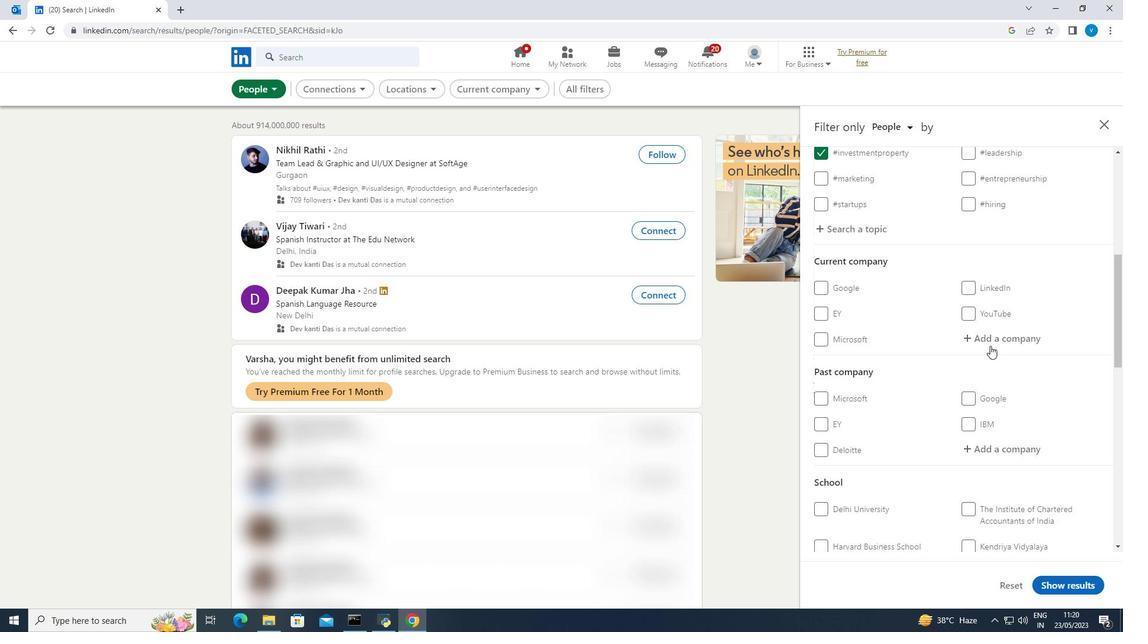 
Action: Mouse pressed left at (1002, 340)
Screenshot: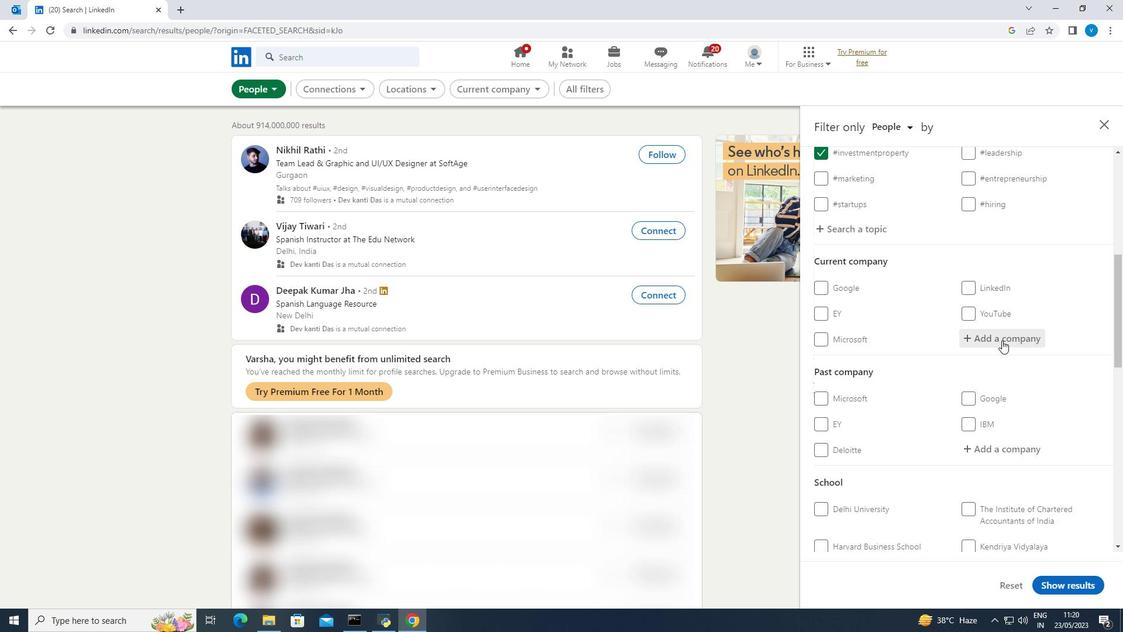 
Action: Key pressed <Key.shift><Key.shift><Key.shift><Key.shift><Key.shift><Key.shift><Key.shift>Piramal<Key.space>
Screenshot: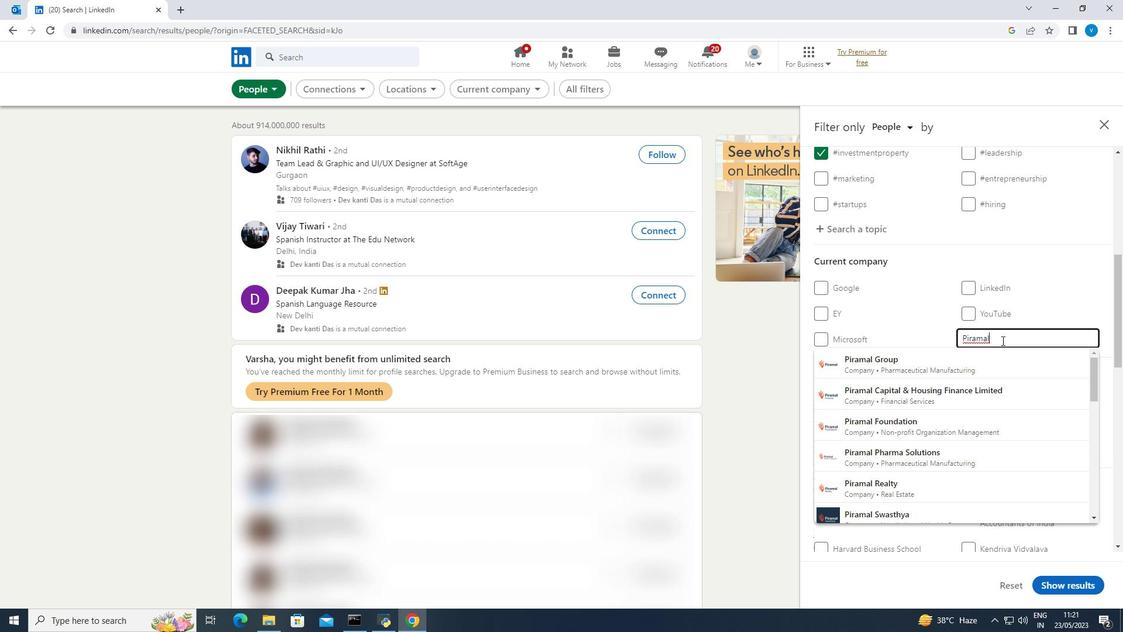 
Action: Mouse moved to (950, 355)
Screenshot: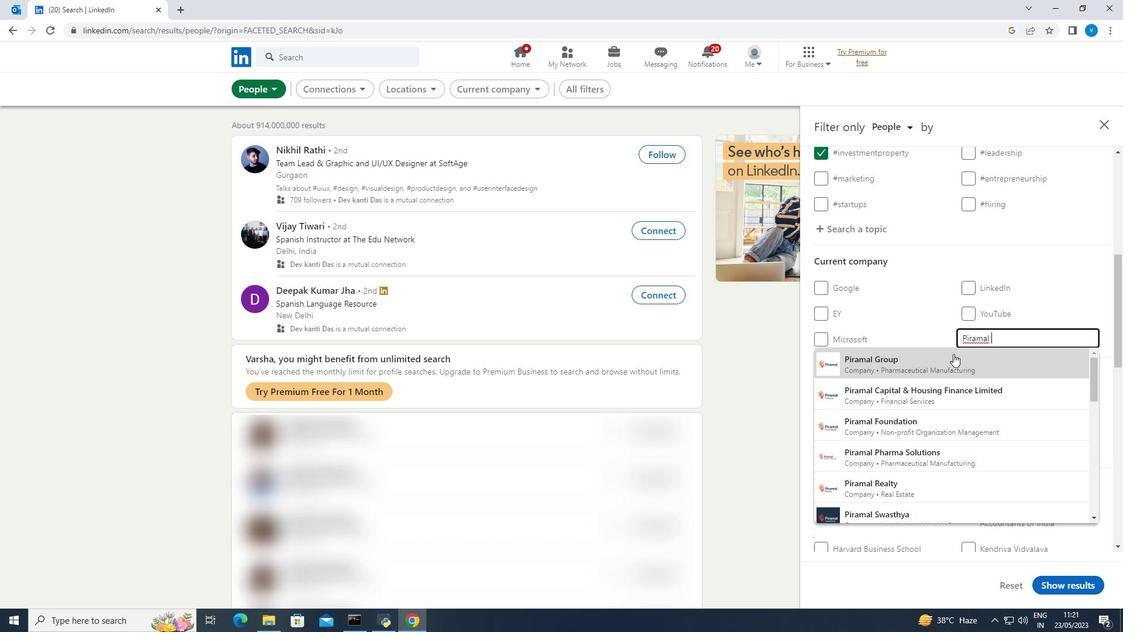 
Action: Mouse pressed left at (950, 355)
Screenshot: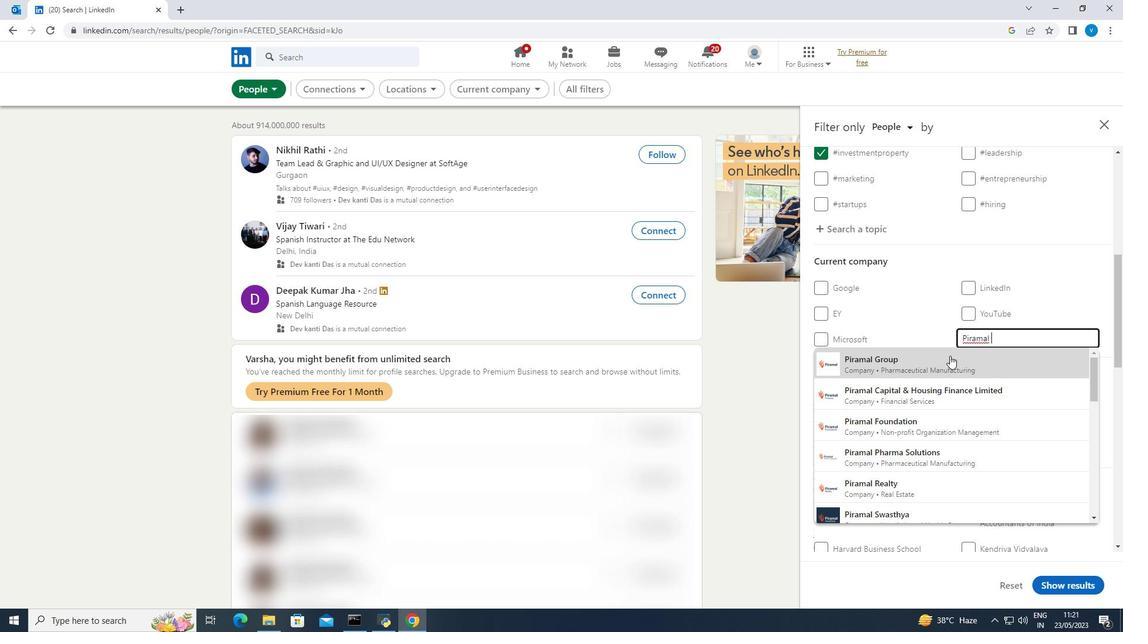 
Action: Mouse scrolled (950, 355) with delta (0, 0)
Screenshot: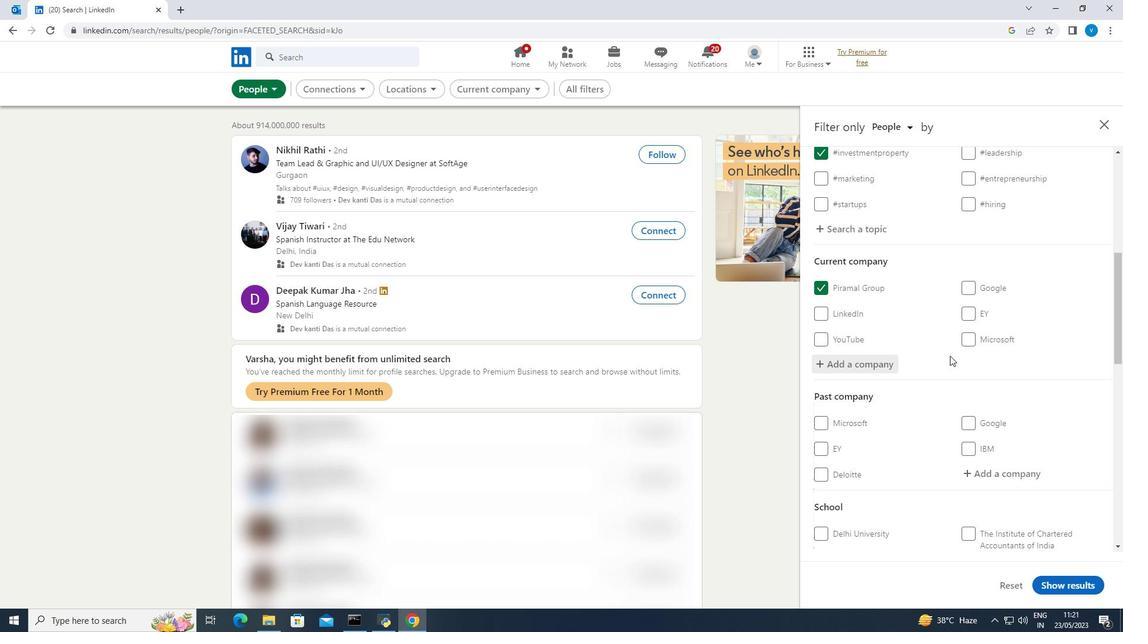 
Action: Mouse scrolled (950, 355) with delta (0, 0)
Screenshot: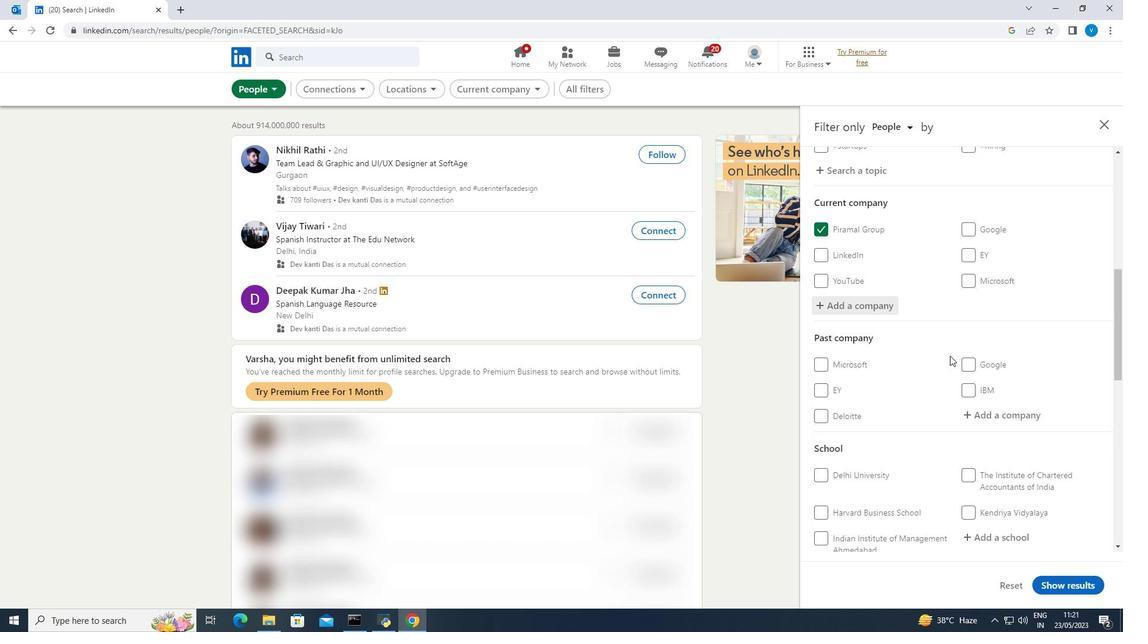 
Action: Mouse scrolled (950, 355) with delta (0, 0)
Screenshot: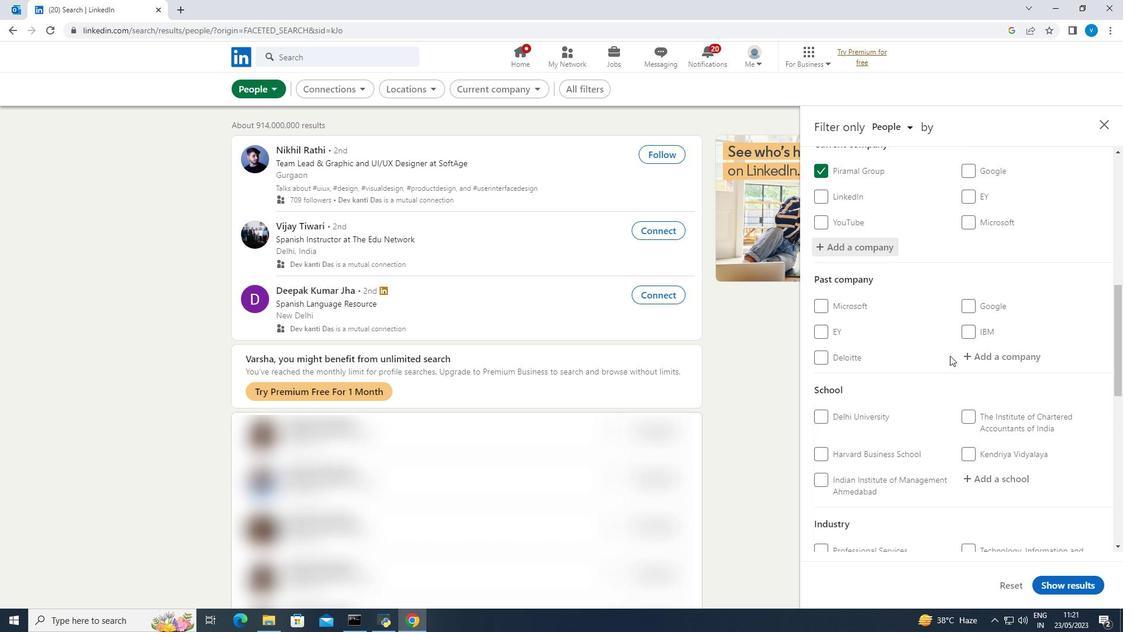 
Action: Mouse moved to (981, 421)
Screenshot: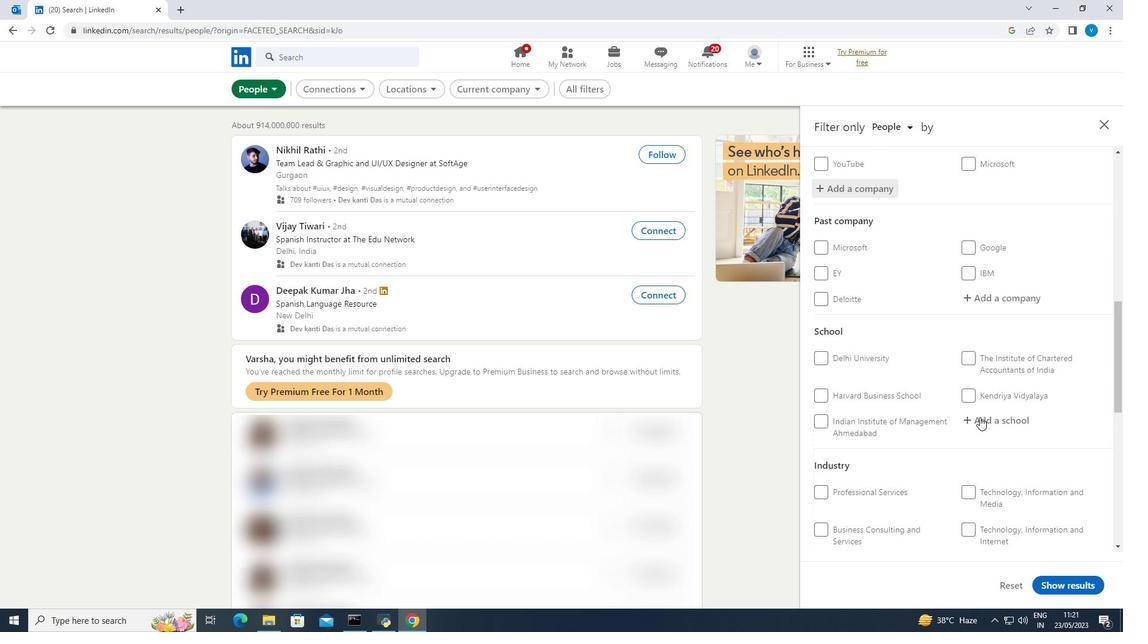 
Action: Mouse pressed left at (981, 421)
Screenshot: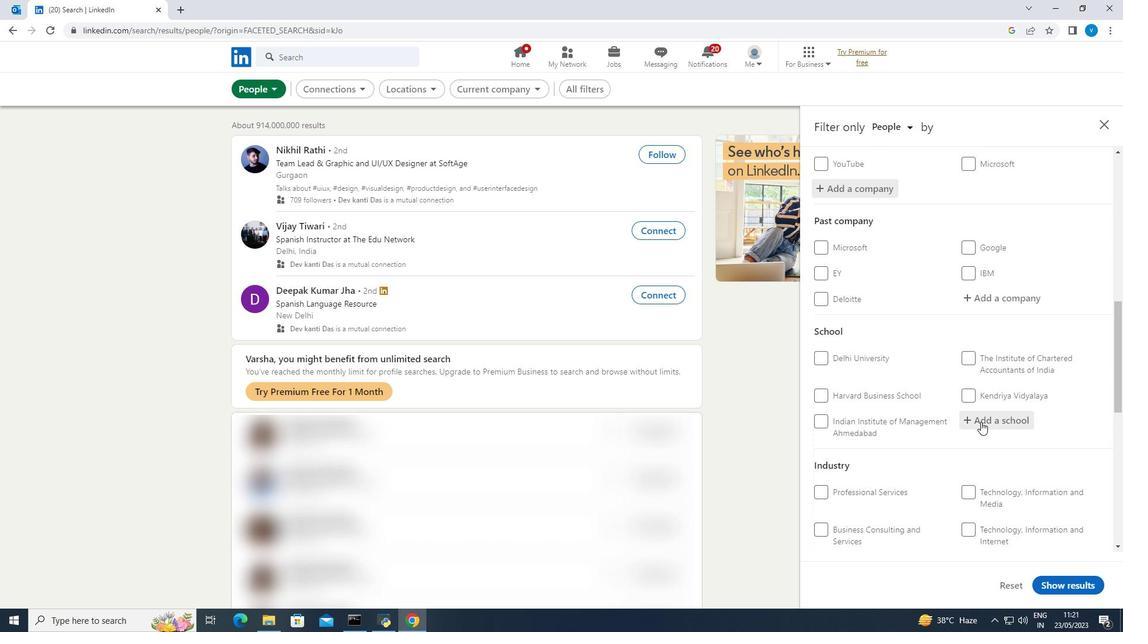 
Action: Key pressed <Key.shift><Key.shift><Key.shift><Key.shift><Key.shift>Mangalore<Key.space><Key.shift><Key.shift>Institute<Key.space>of<Key.space>
Screenshot: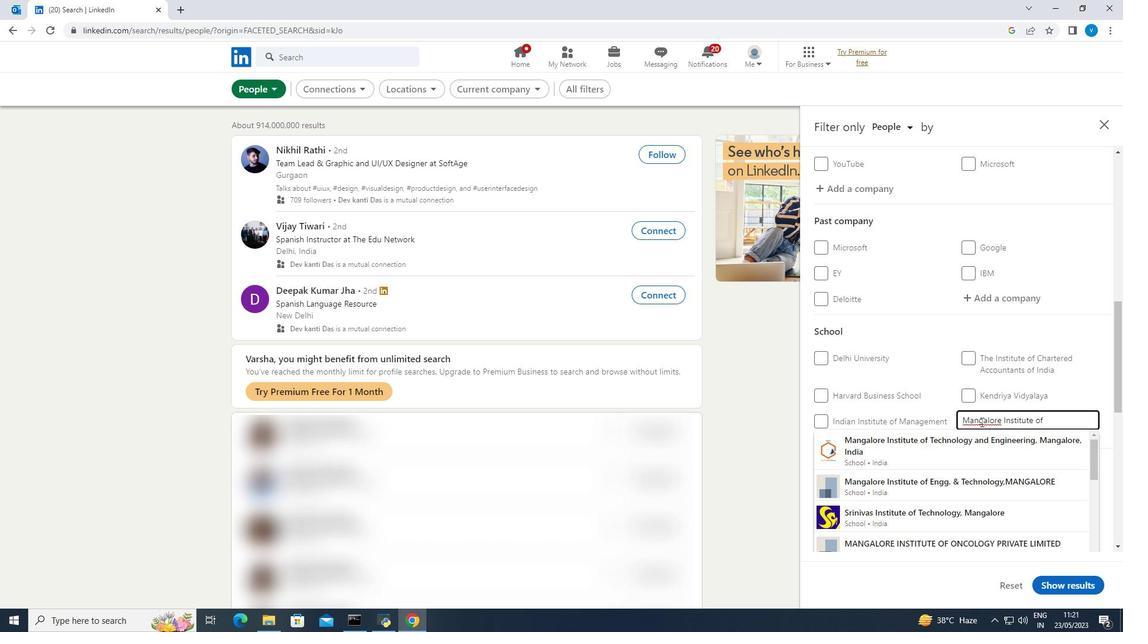 
Action: Mouse moved to (948, 437)
Screenshot: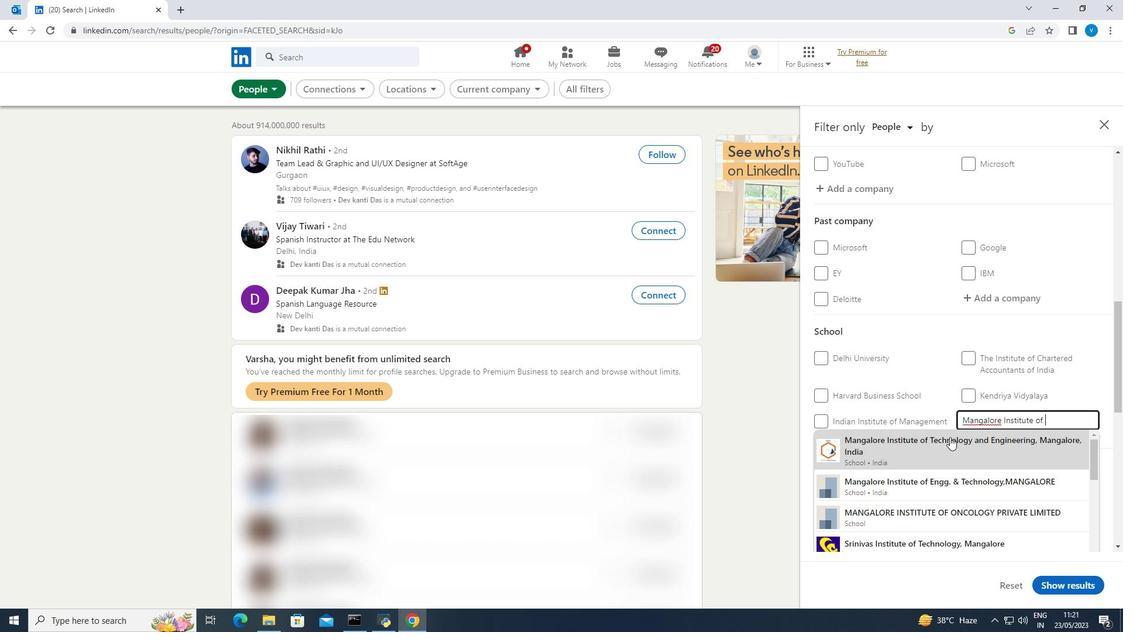 
Action: Mouse pressed left at (948, 437)
Screenshot: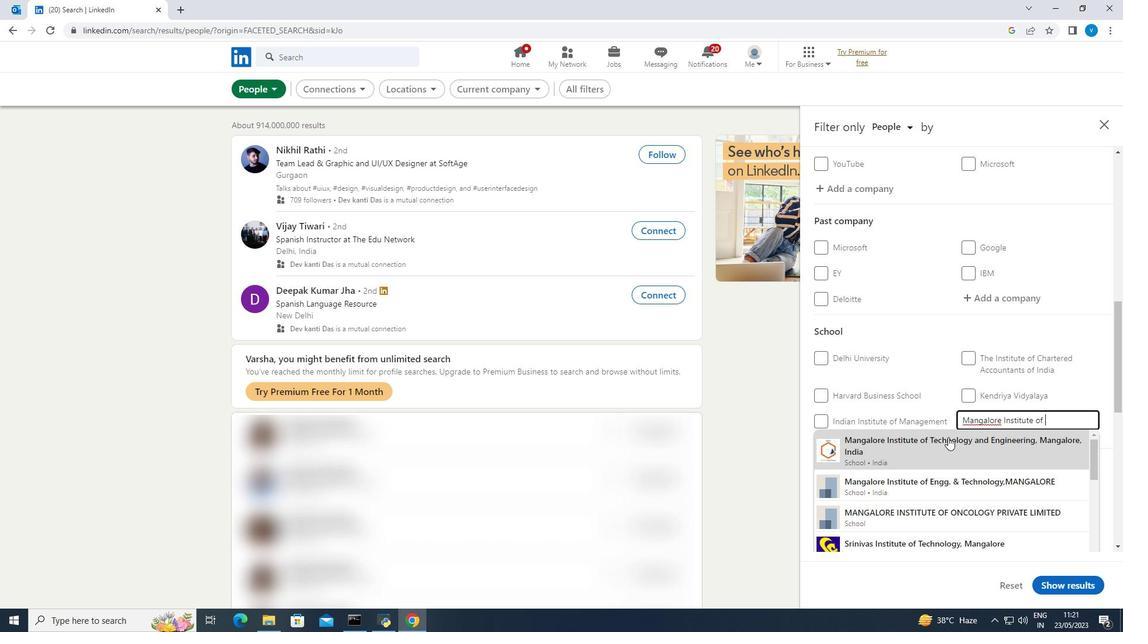 
Action: Mouse moved to (951, 433)
Screenshot: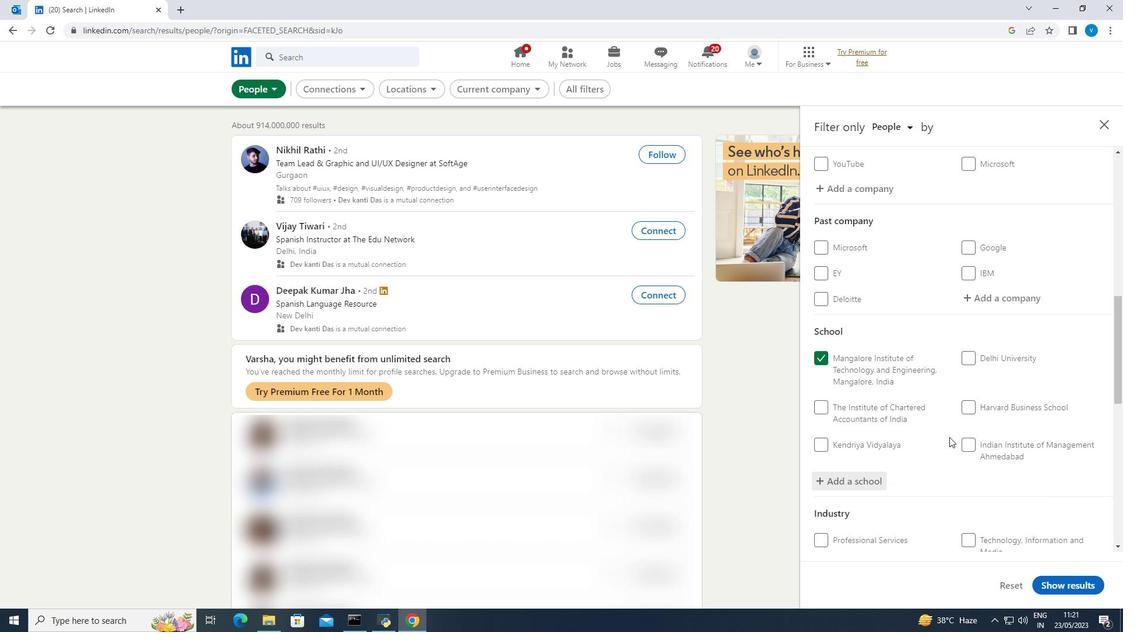 
Action: Mouse scrolled (951, 433) with delta (0, 0)
Screenshot: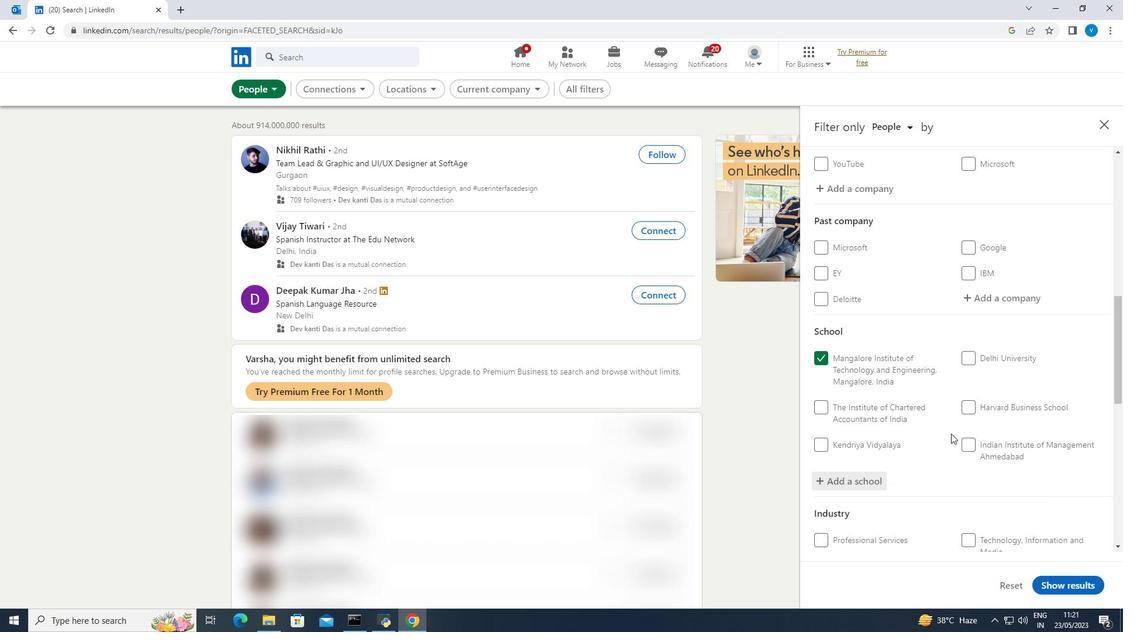 
Action: Mouse moved to (952, 433)
Screenshot: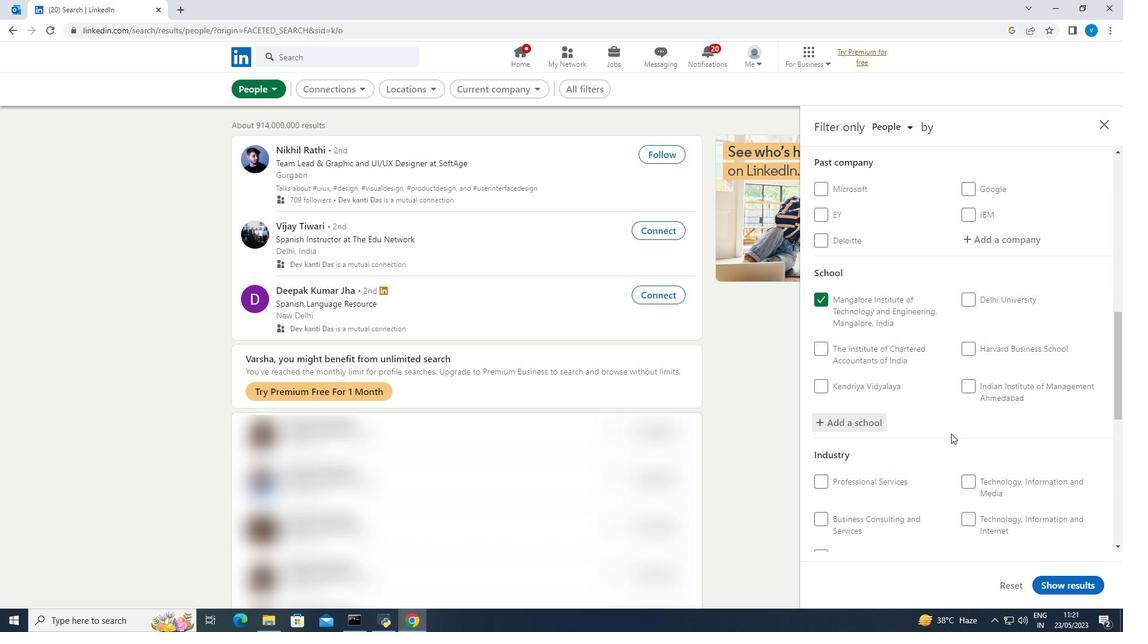 
Action: Mouse scrolled (952, 432) with delta (0, 0)
Screenshot: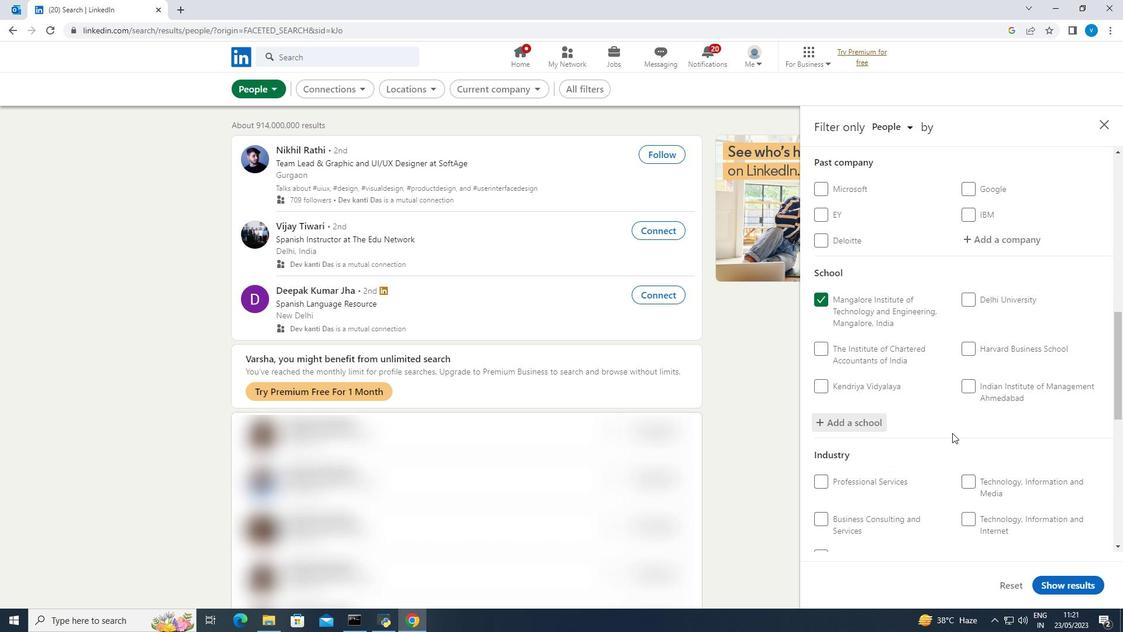 
Action: Mouse scrolled (952, 432) with delta (0, 0)
Screenshot: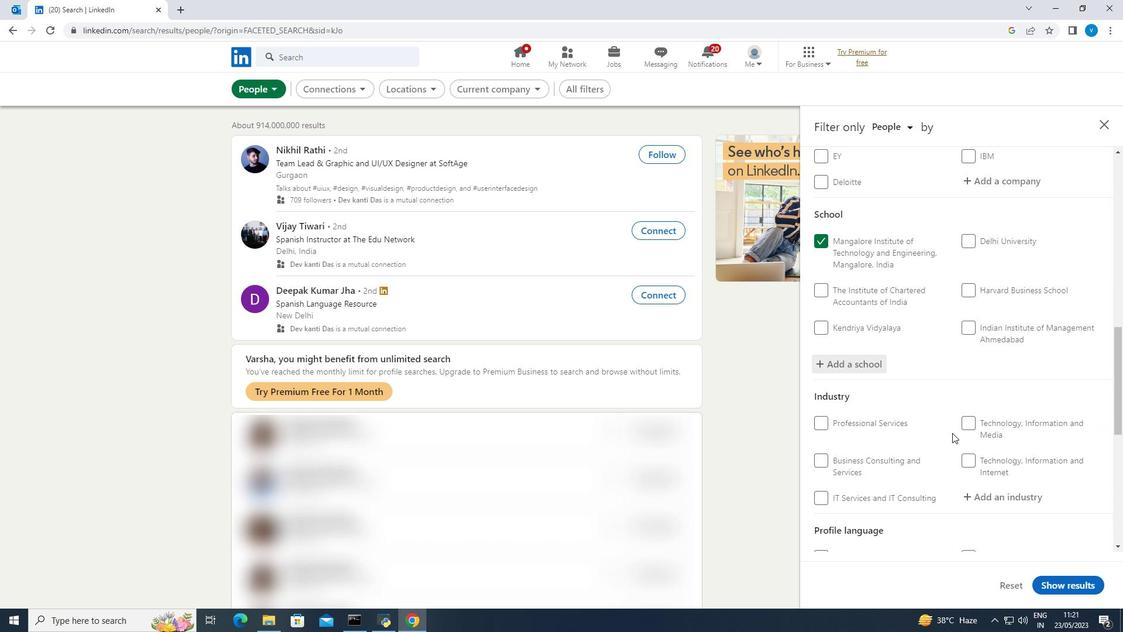 
Action: Mouse scrolled (952, 432) with delta (0, 0)
Screenshot: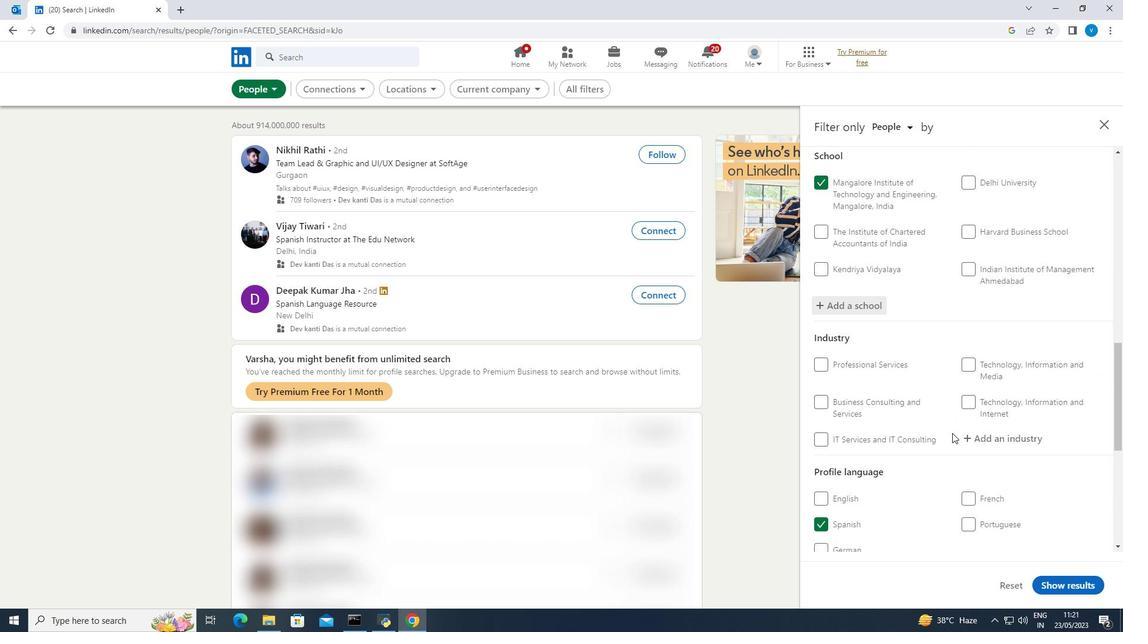 
Action: Mouse moved to (995, 386)
Screenshot: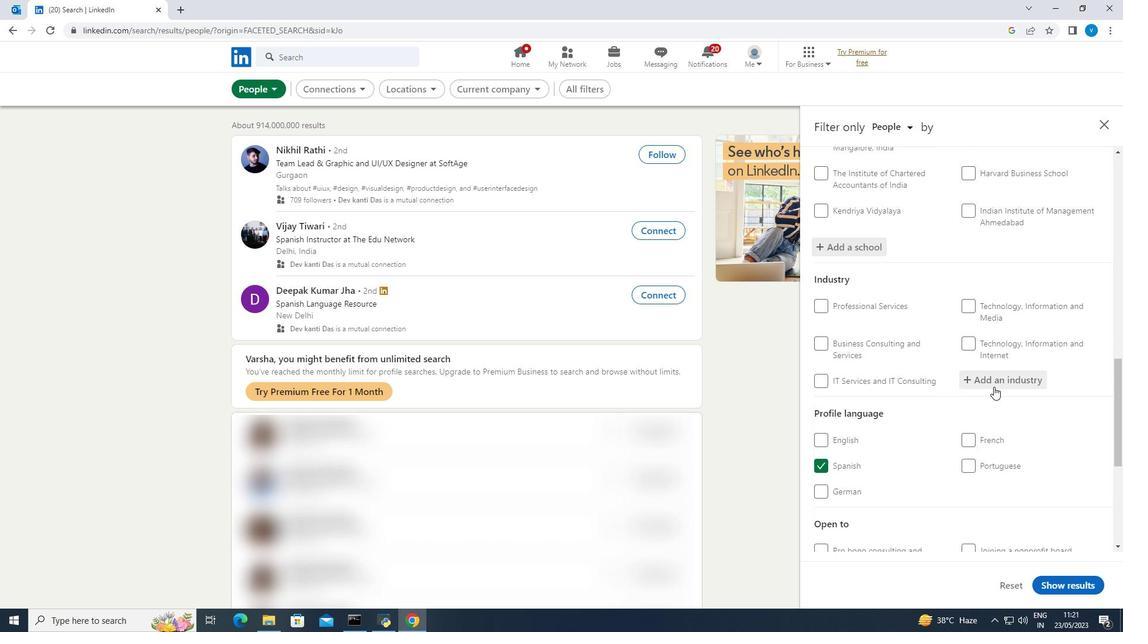 
Action: Mouse pressed left at (995, 386)
Screenshot: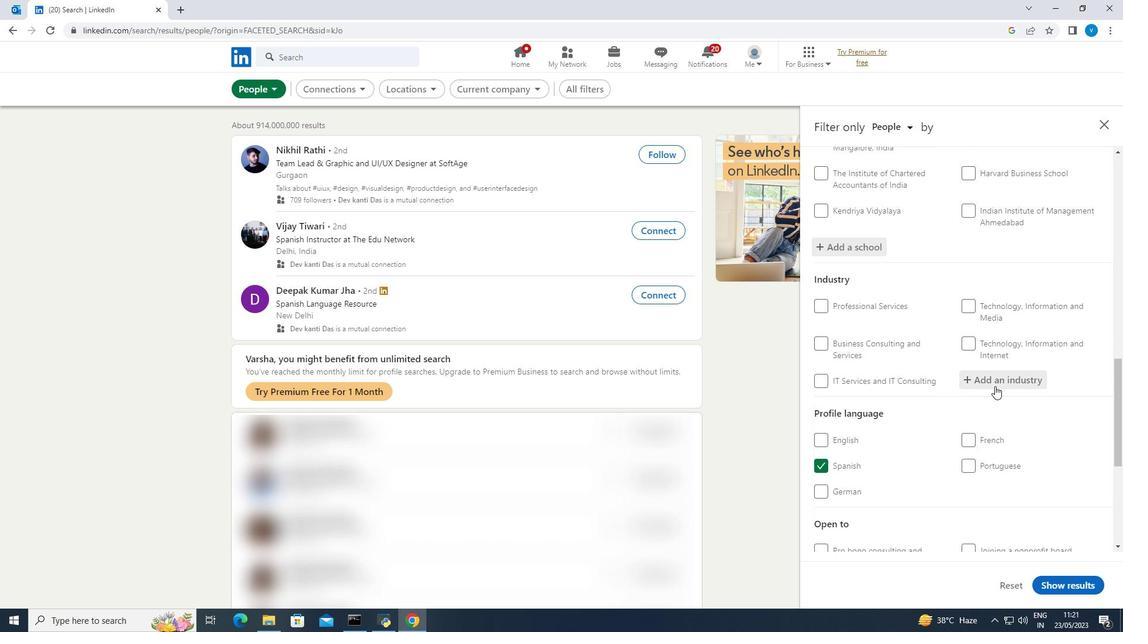 
Action: Mouse moved to (995, 383)
Screenshot: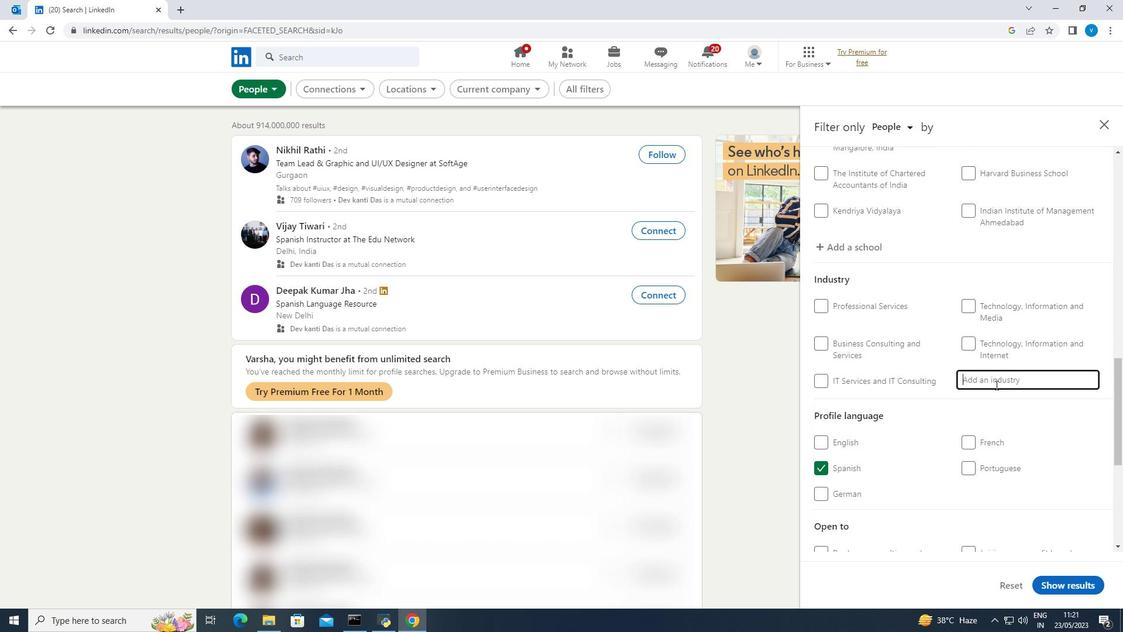 
Action: Key pressed <Key.shift>Wholesale<Key.space>
Screenshot: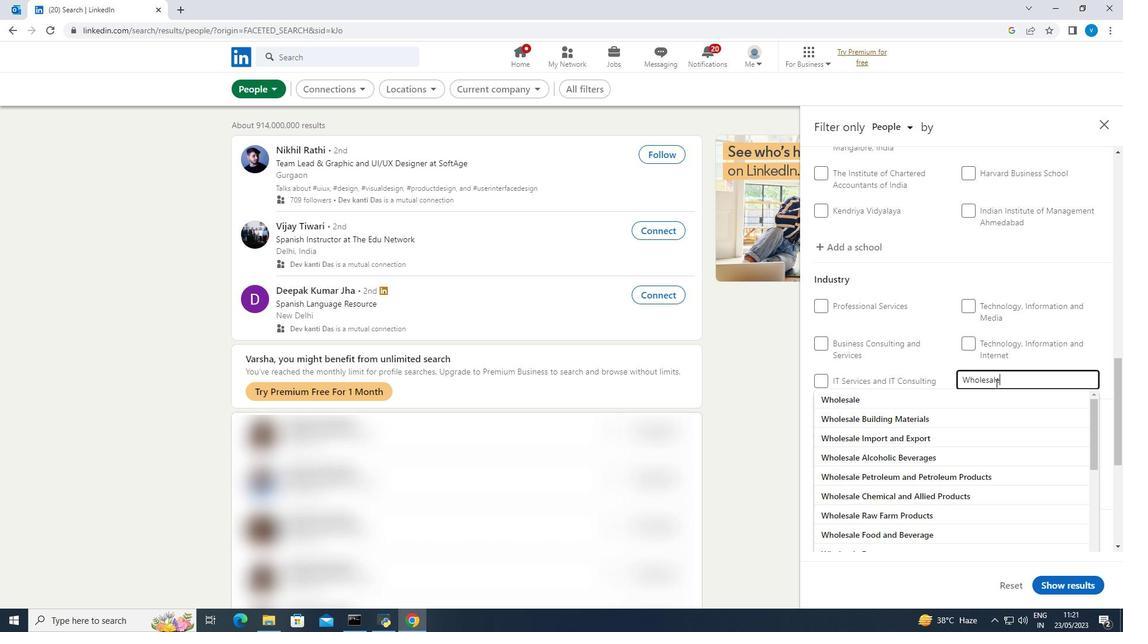 
Action: Mouse moved to (933, 421)
Screenshot: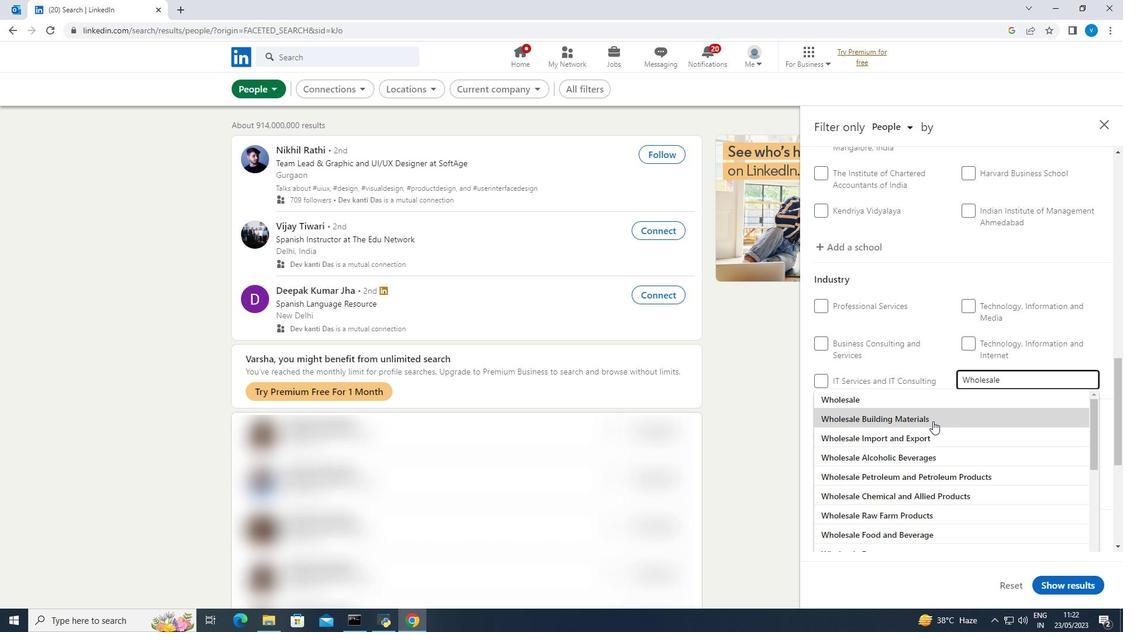 
Action: Mouse pressed left at (933, 421)
Screenshot: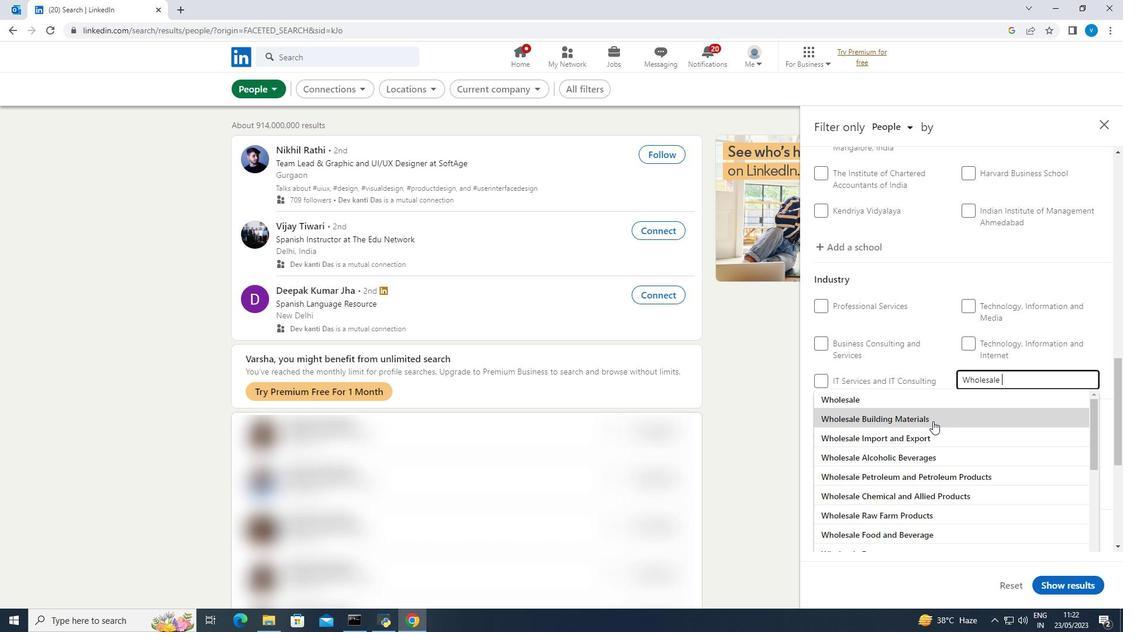 
Action: Mouse moved to (932, 420)
Screenshot: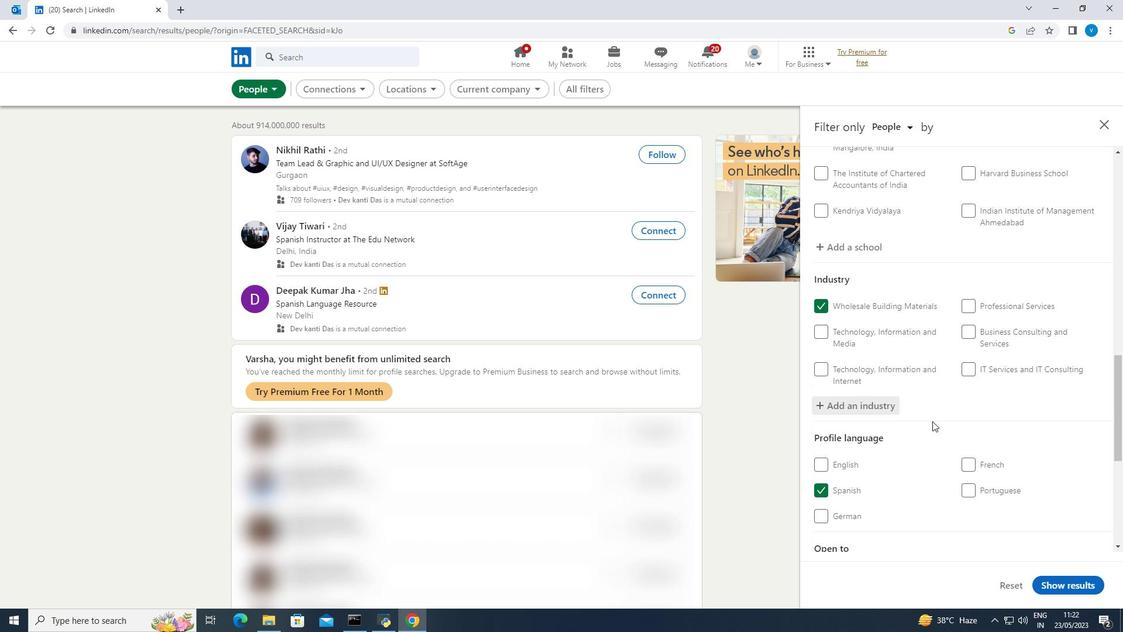 
Action: Mouse scrolled (932, 420) with delta (0, 0)
Screenshot: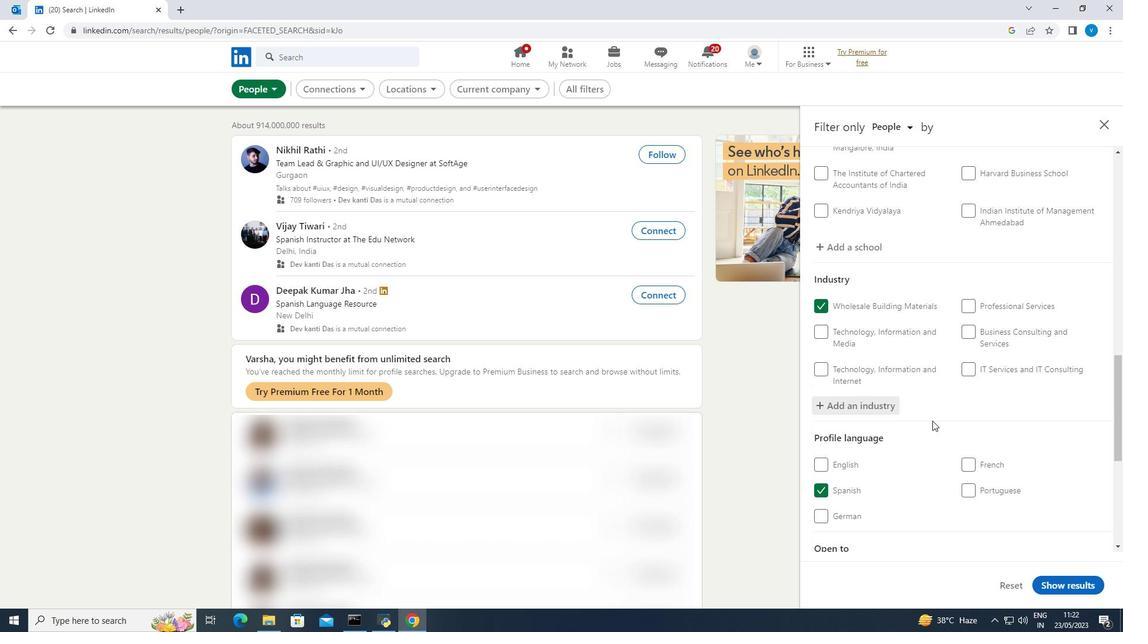 
Action: Mouse scrolled (932, 420) with delta (0, 0)
Screenshot: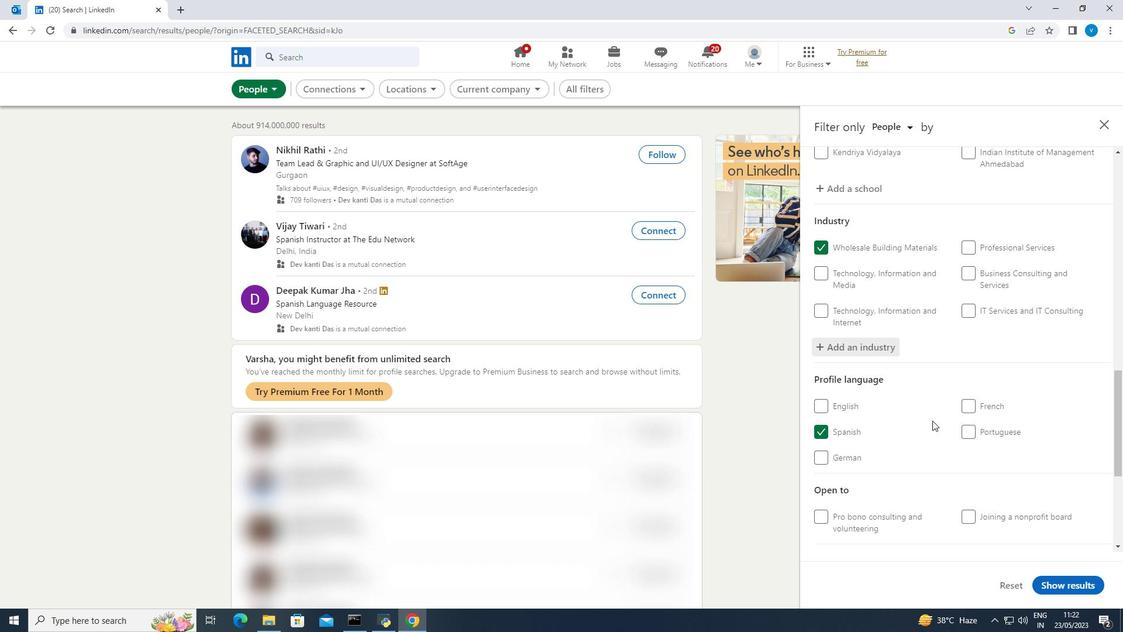 
Action: Mouse scrolled (932, 420) with delta (0, 0)
Screenshot: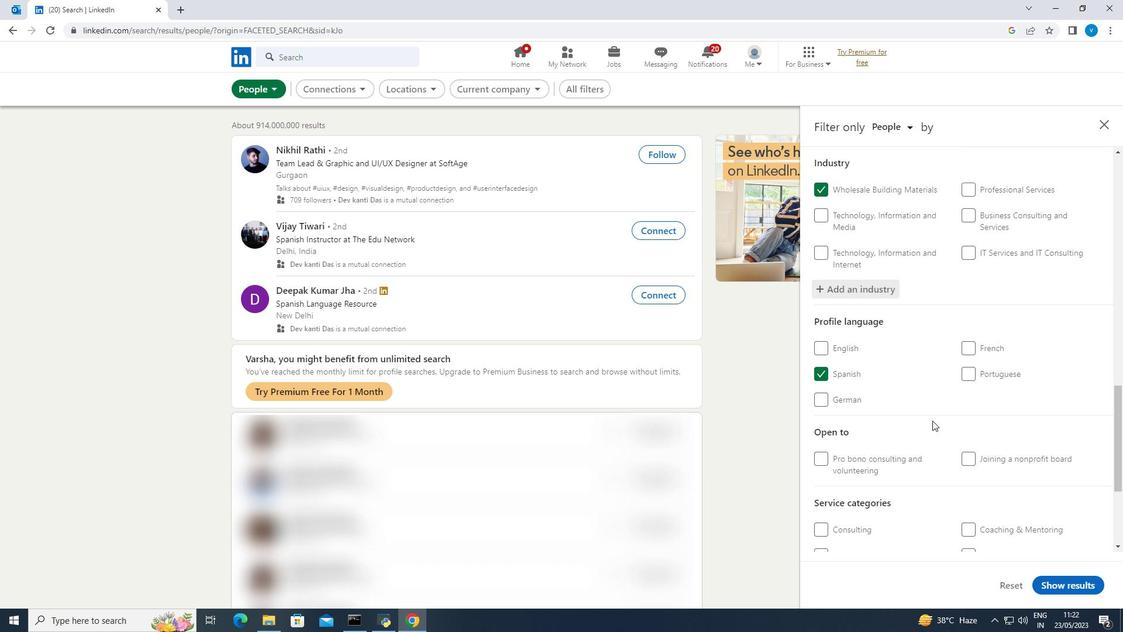 
Action: Mouse scrolled (932, 420) with delta (0, 0)
Screenshot: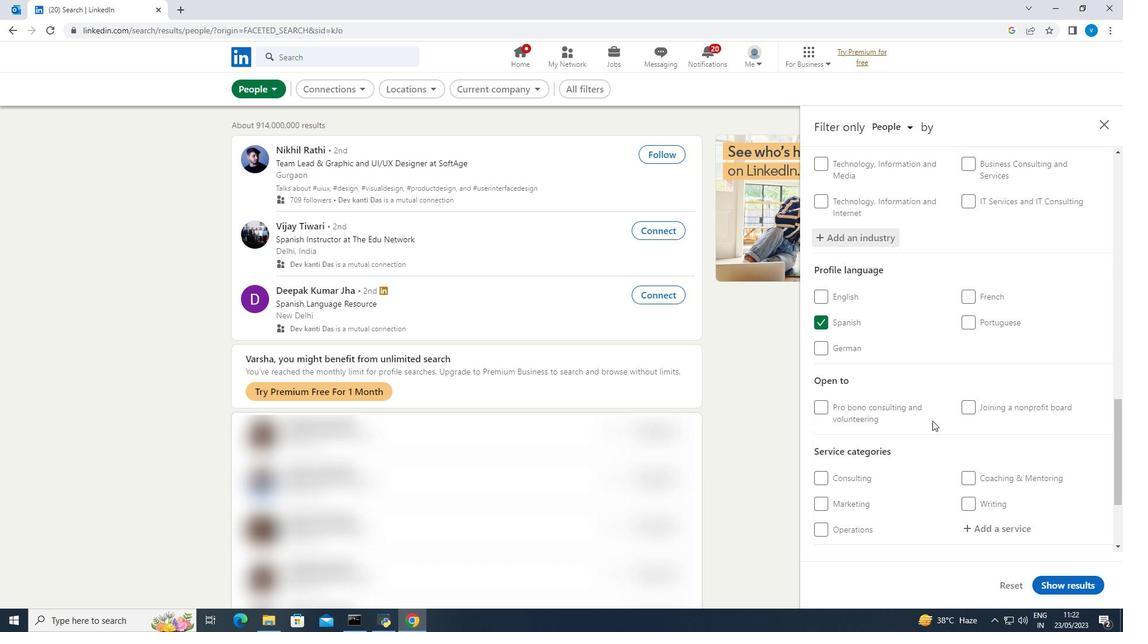 
Action: Mouse moved to (974, 464)
Screenshot: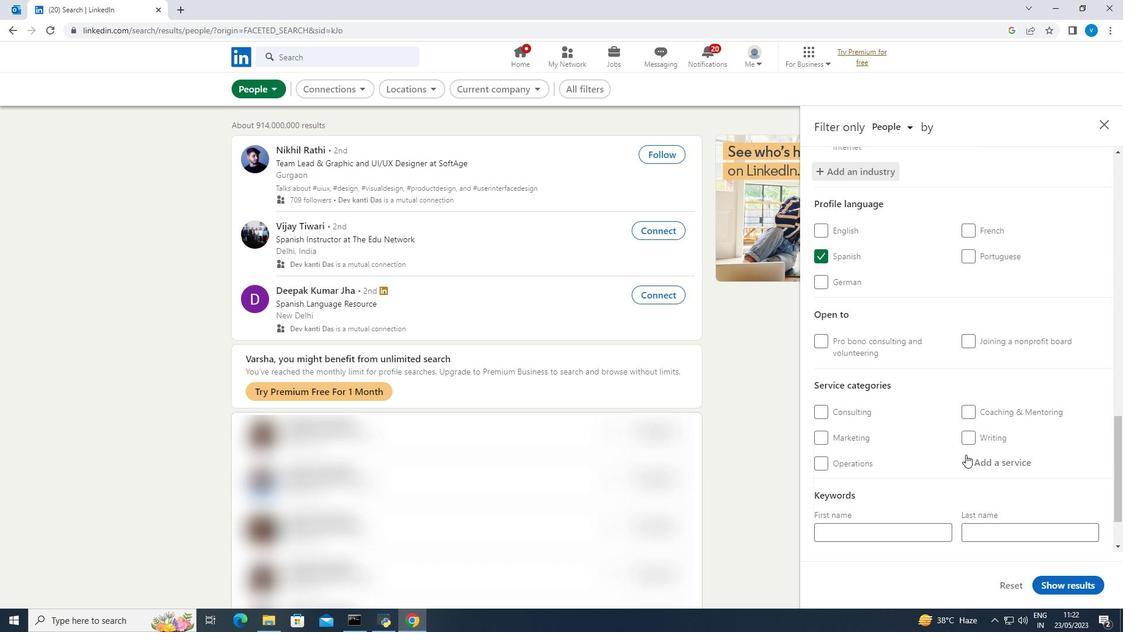 
Action: Mouse pressed left at (974, 464)
Screenshot: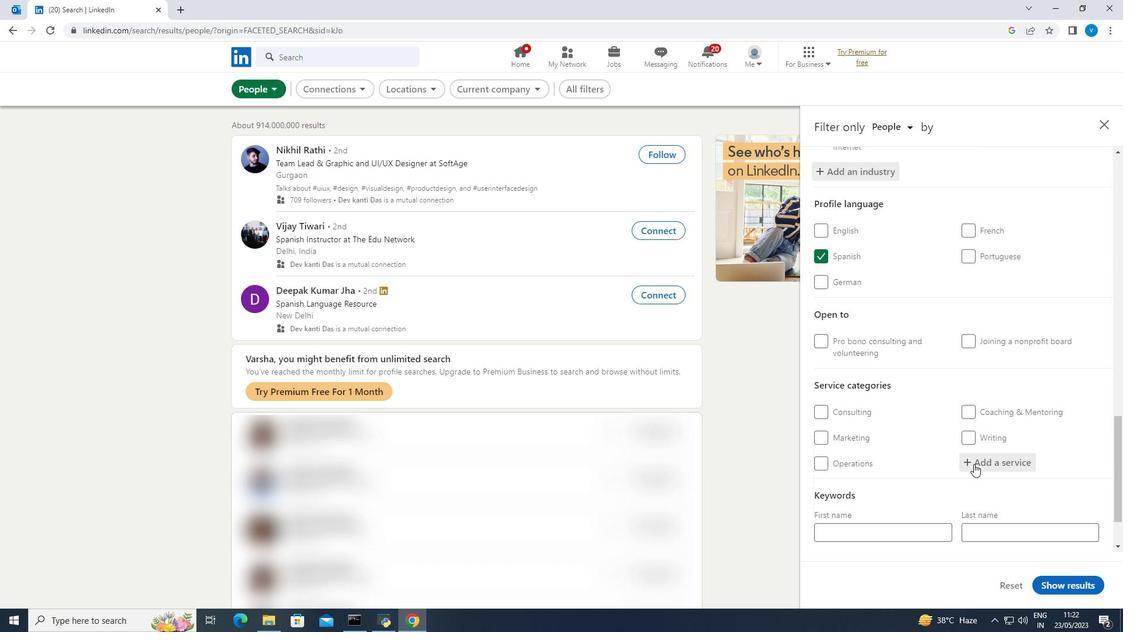 
Action: Mouse moved to (960, 416)
Screenshot: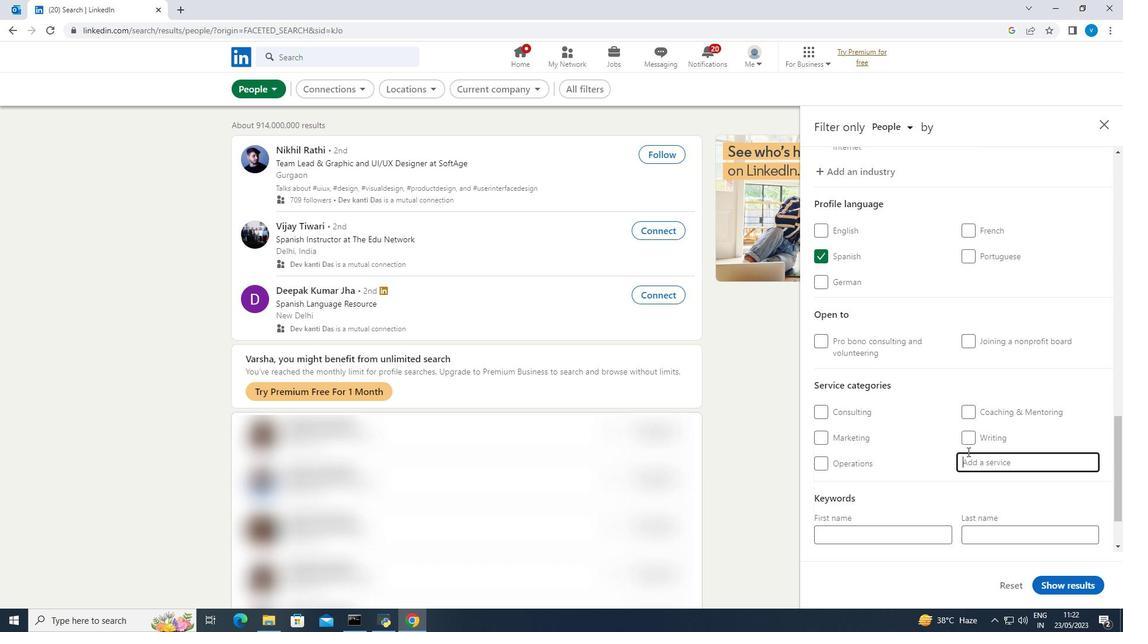 
Action: Key pressed <Key.shift><Key.shift><Key.shift><Key.shift><Key.shift><Key.shift><Key.shift><Key.shift><Key.shift>Life<Key.space><Key.shift><Key.shift><Key.shift>I
Screenshot: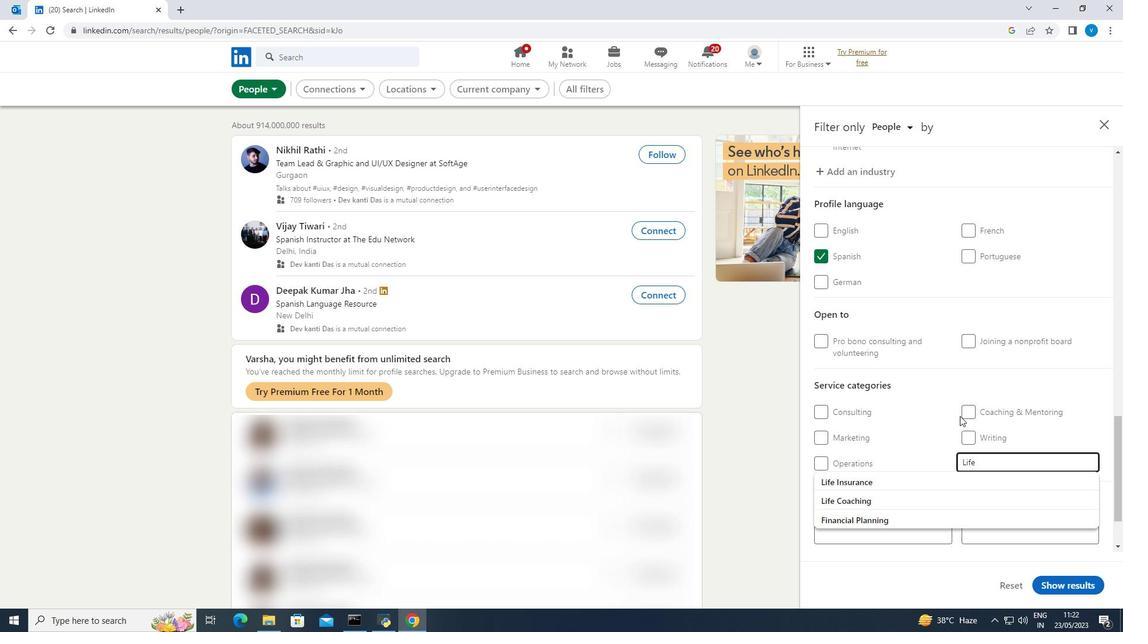 
Action: Mouse moved to (919, 474)
Screenshot: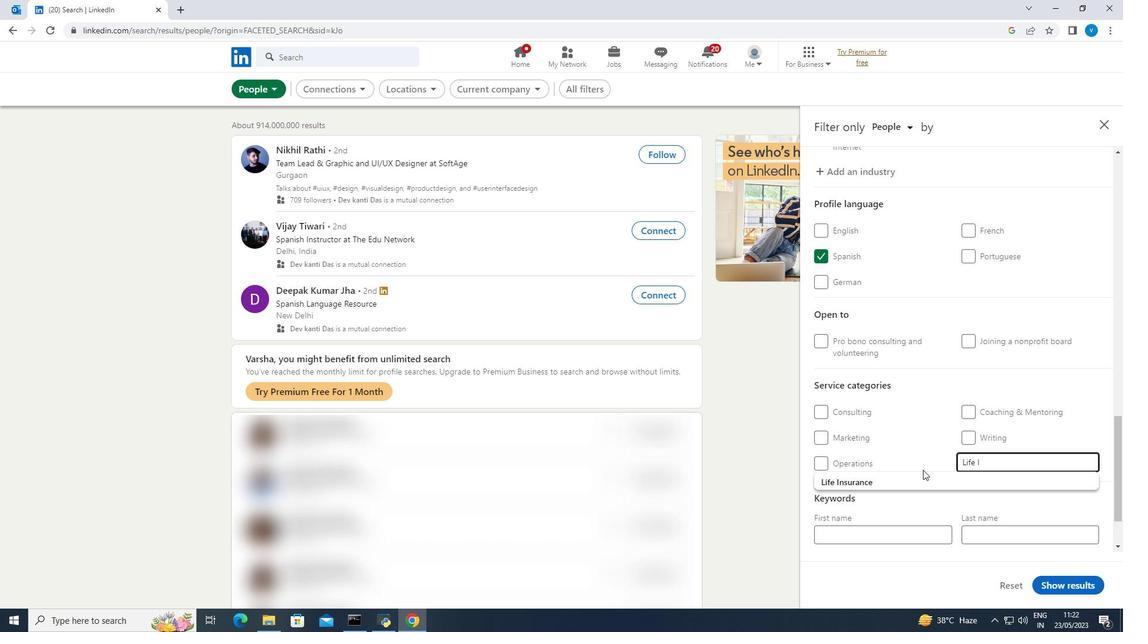 
Action: Mouse pressed left at (919, 474)
Screenshot: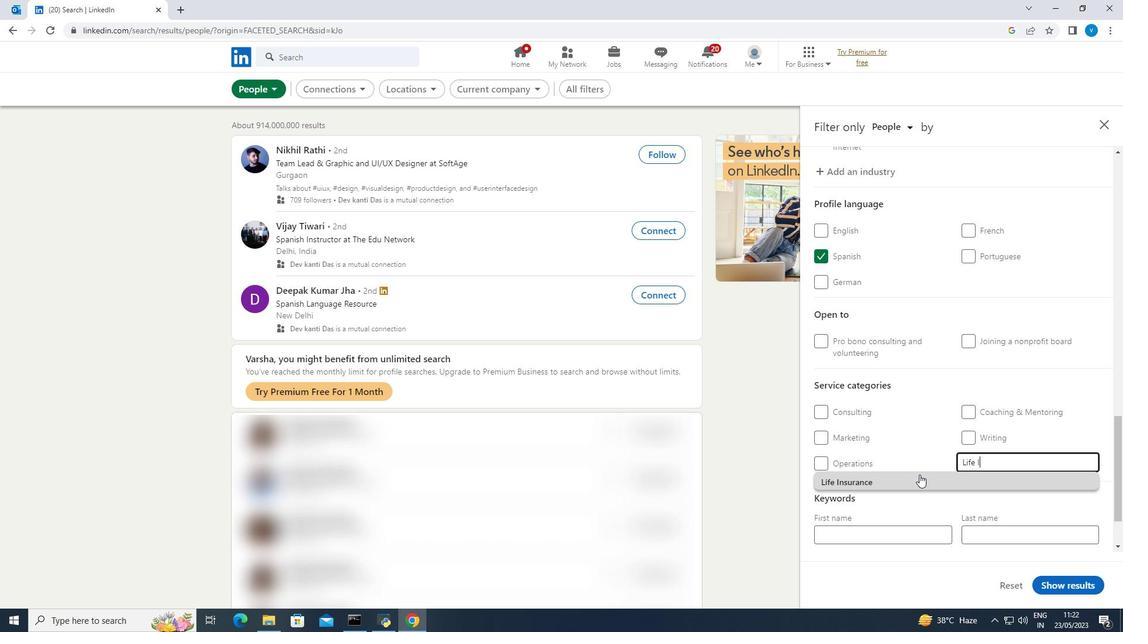 
Action: Mouse moved to (923, 469)
Screenshot: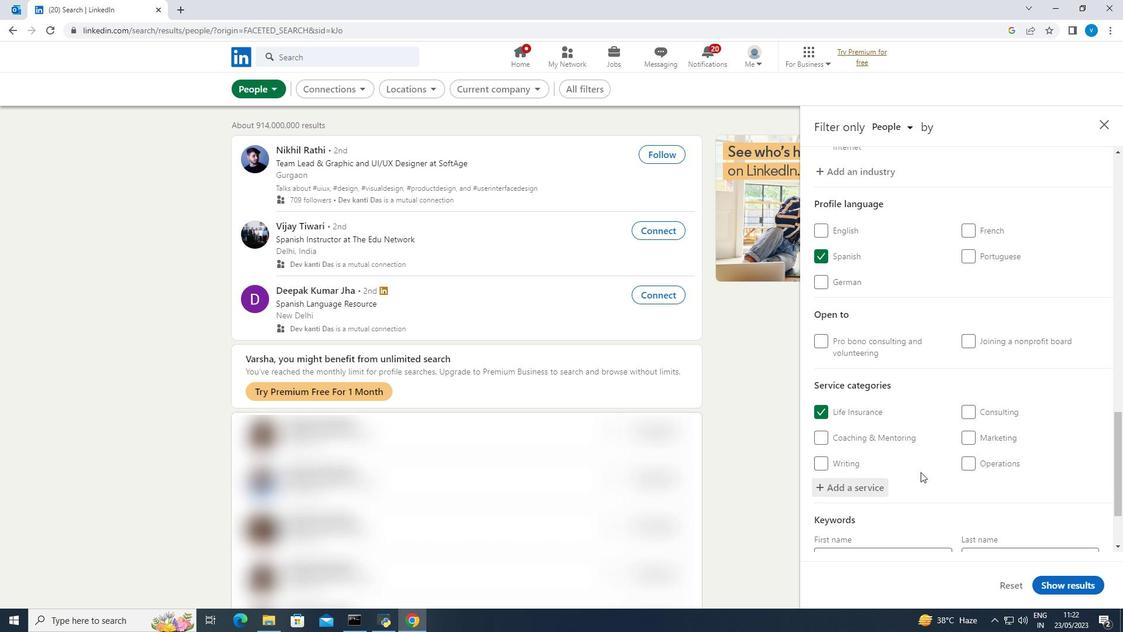 
Action: Mouse scrolled (923, 468) with delta (0, 0)
Screenshot: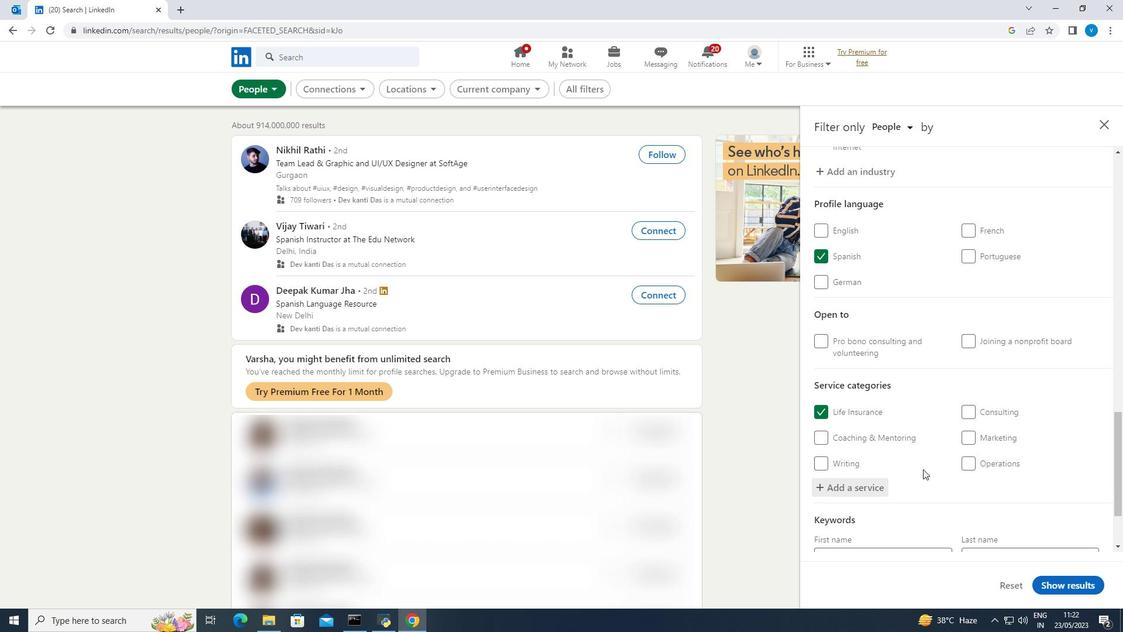 
Action: Mouse moved to (924, 468)
Screenshot: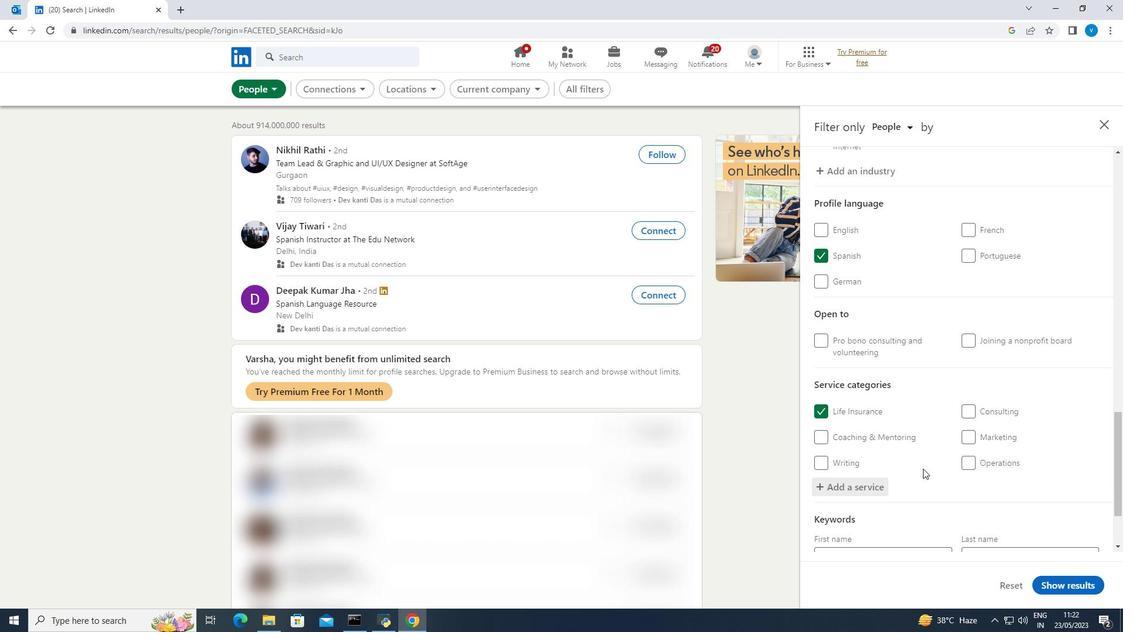 
Action: Mouse scrolled (924, 467) with delta (0, 0)
Screenshot: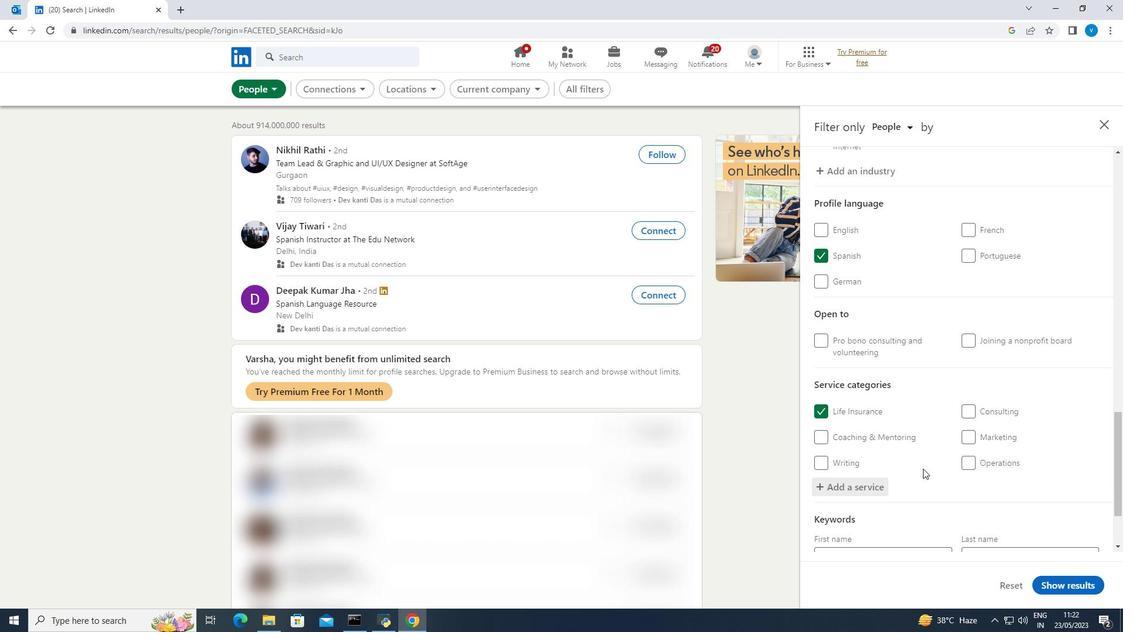 
Action: Mouse moved to (924, 467)
Screenshot: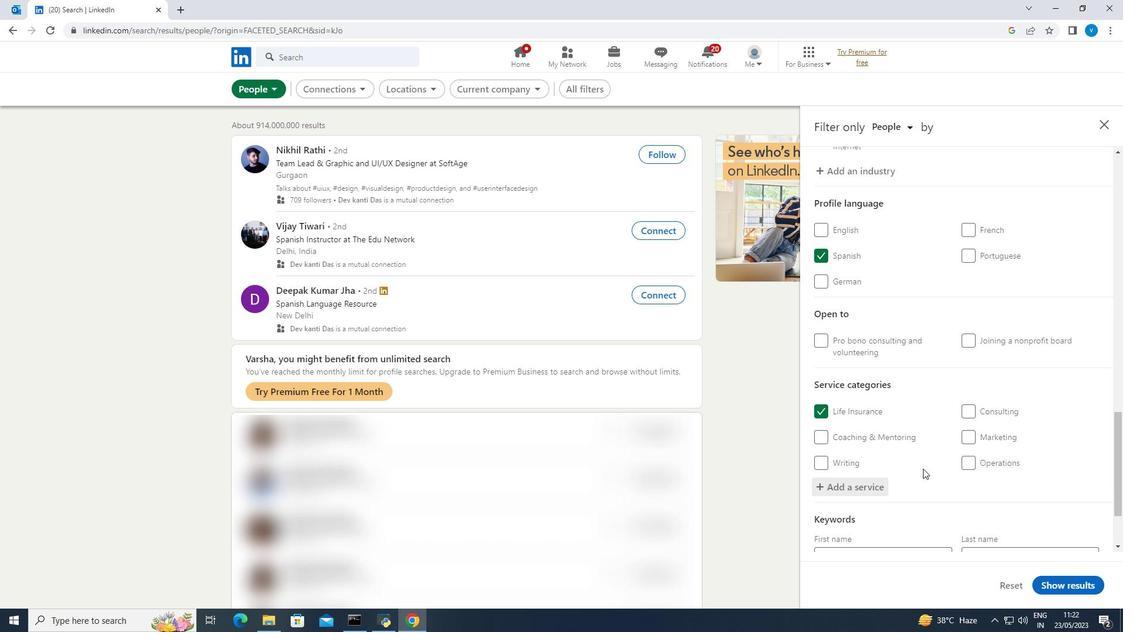 
Action: Mouse scrolled (924, 466) with delta (0, 0)
Screenshot: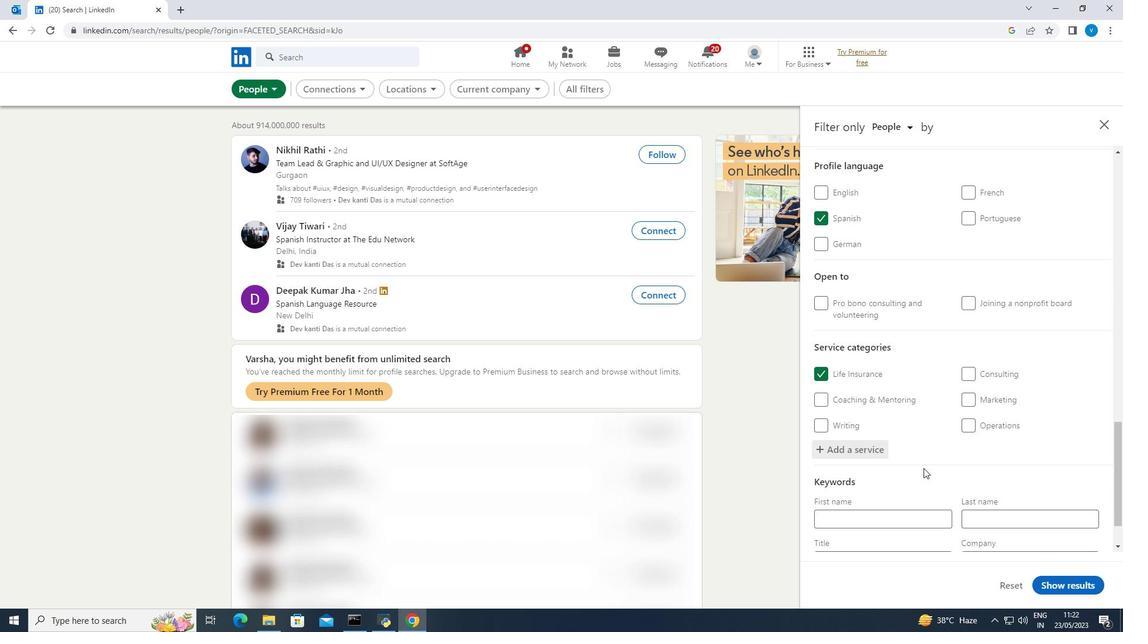 
Action: Mouse scrolled (924, 466) with delta (0, 0)
Screenshot: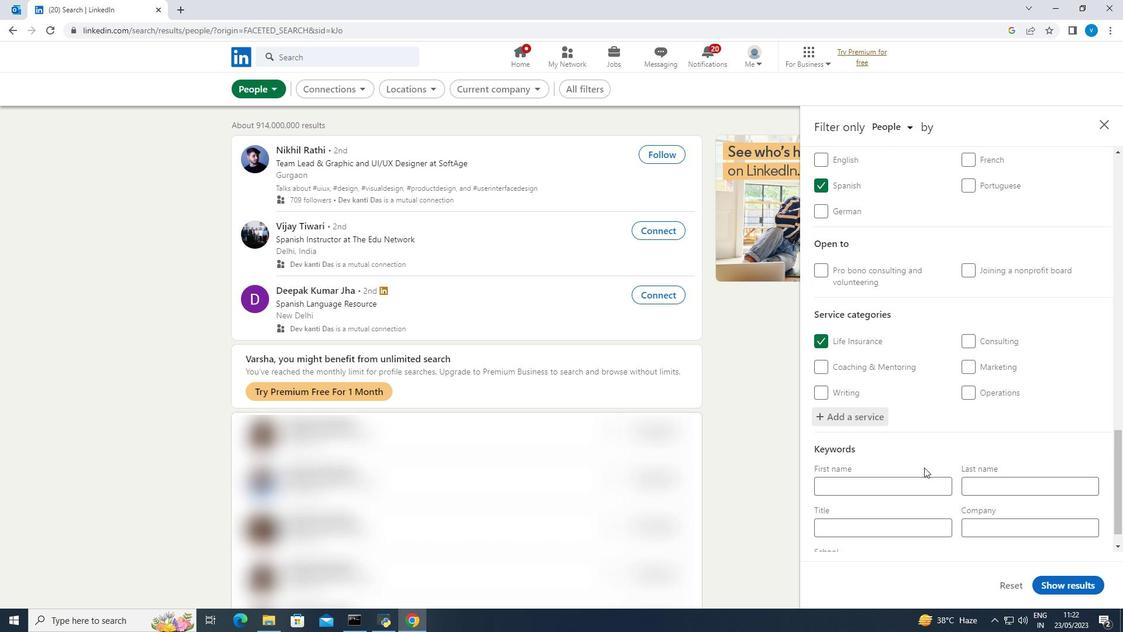 
Action: Mouse moved to (912, 493)
Screenshot: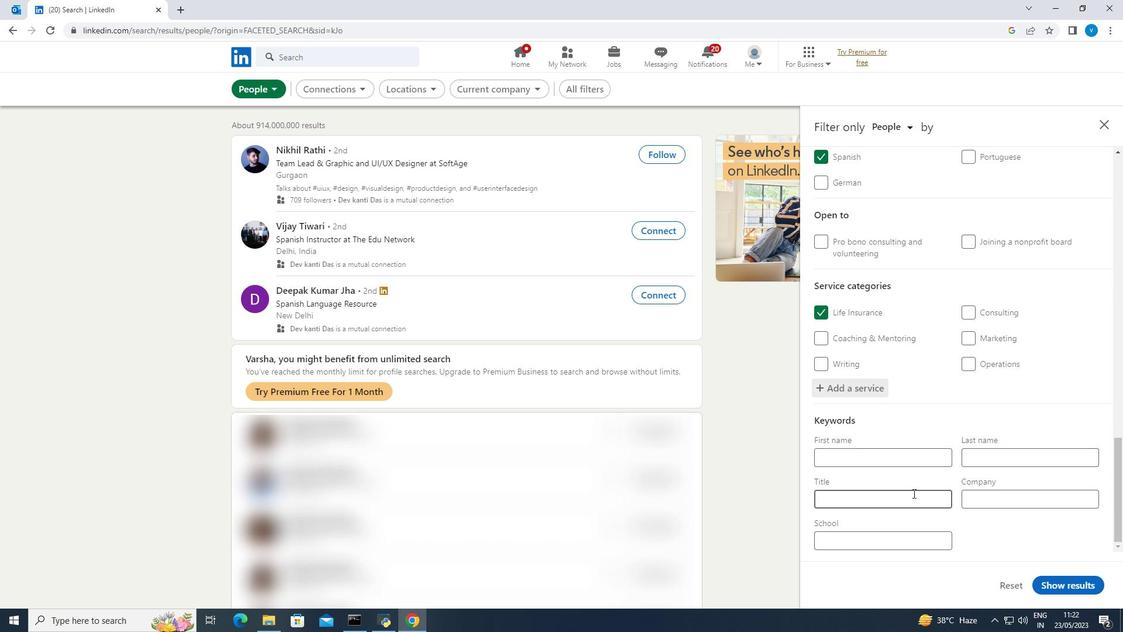 
Action: Mouse pressed left at (912, 493)
Screenshot: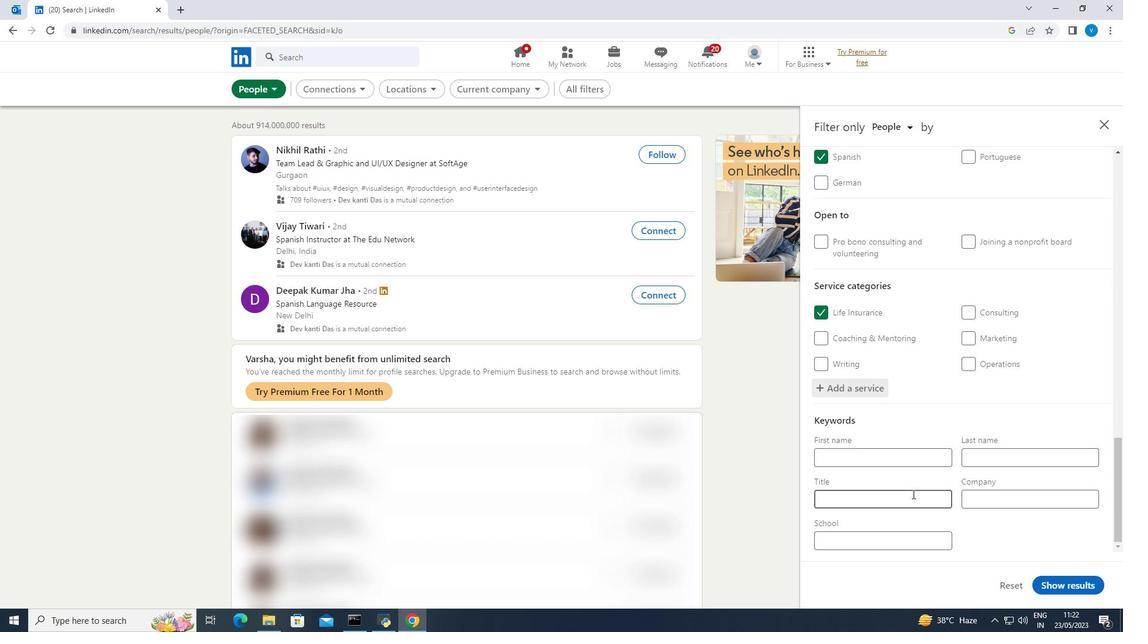 
Action: Key pressed <Key.shift><Key.shift><Key.shift><Key.shift><Key.shift>Copywriter
Screenshot: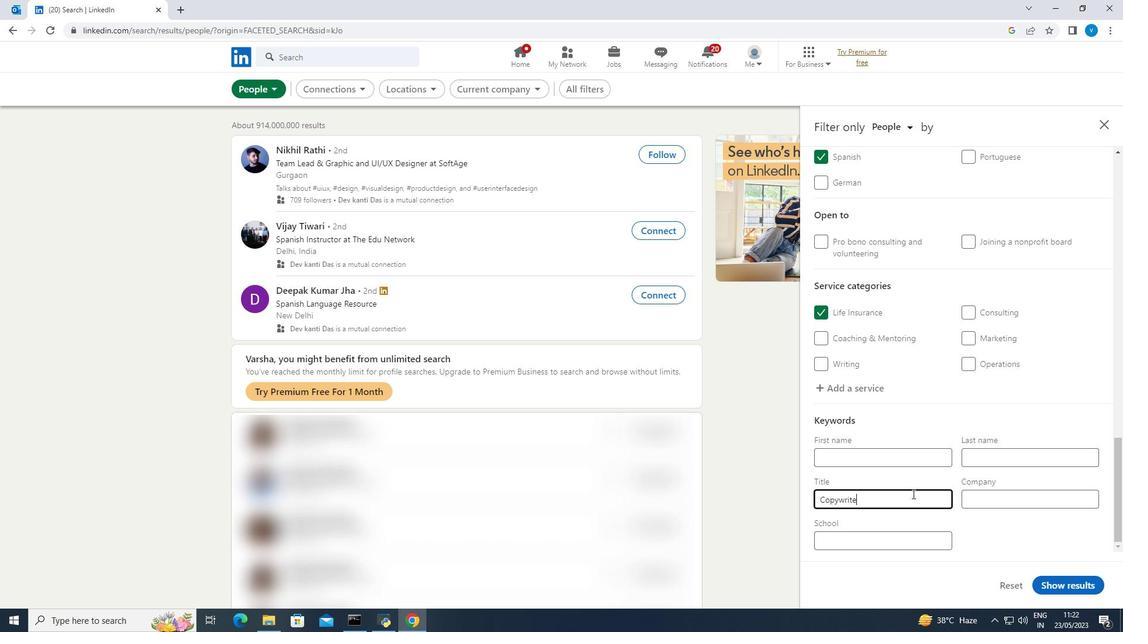 
Action: Mouse moved to (1055, 587)
Screenshot: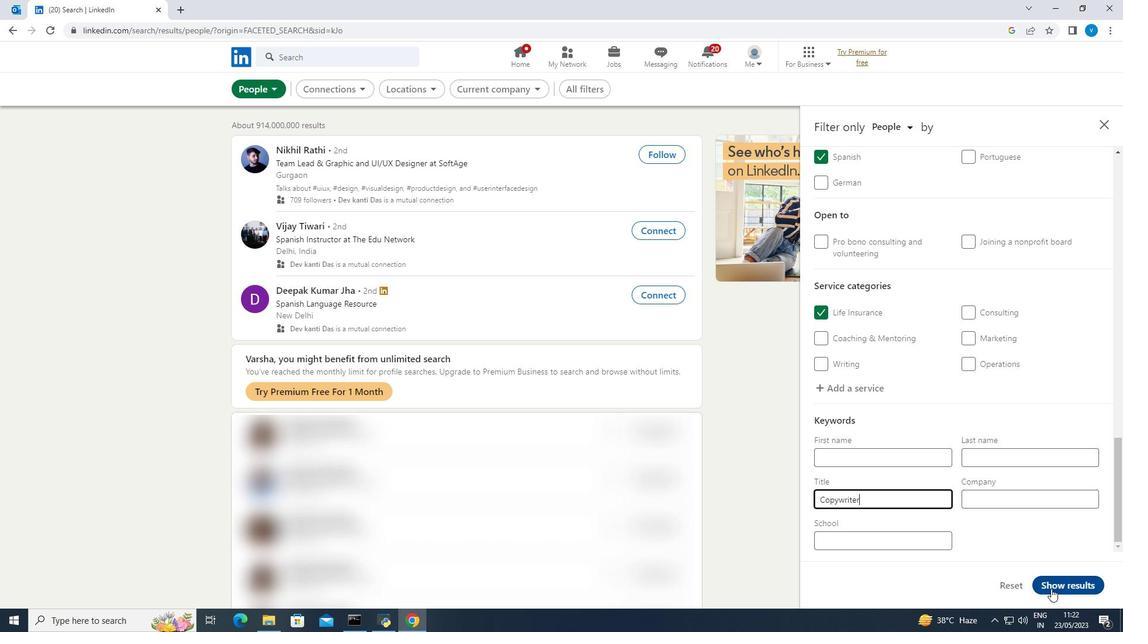 
Action: Mouse pressed left at (1055, 587)
Screenshot: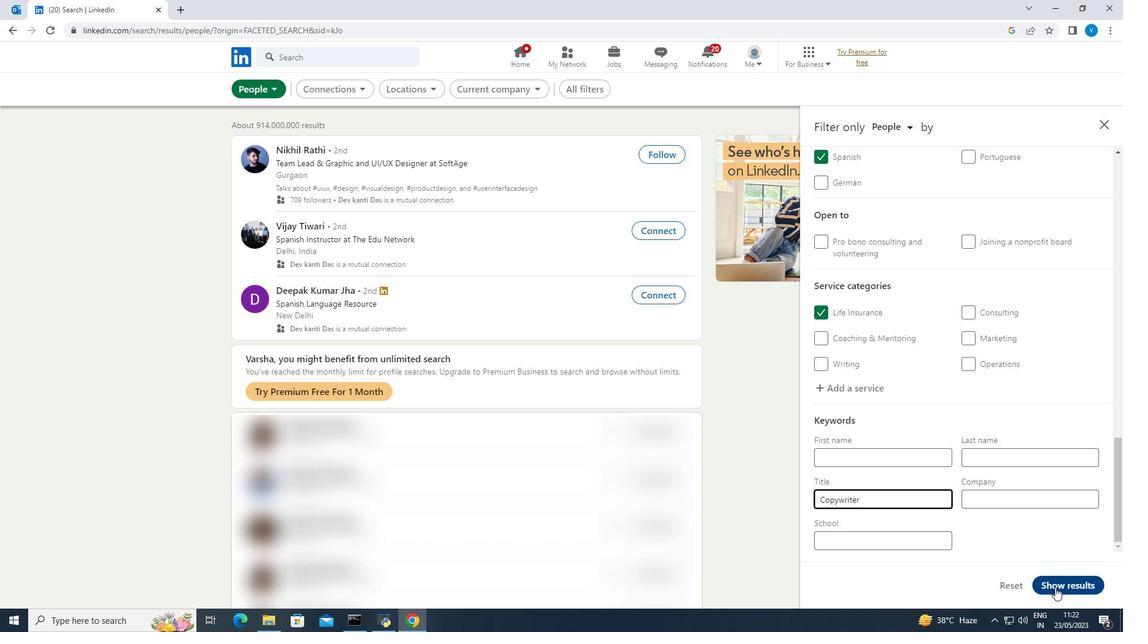 
Action: Mouse moved to (1035, 489)
Screenshot: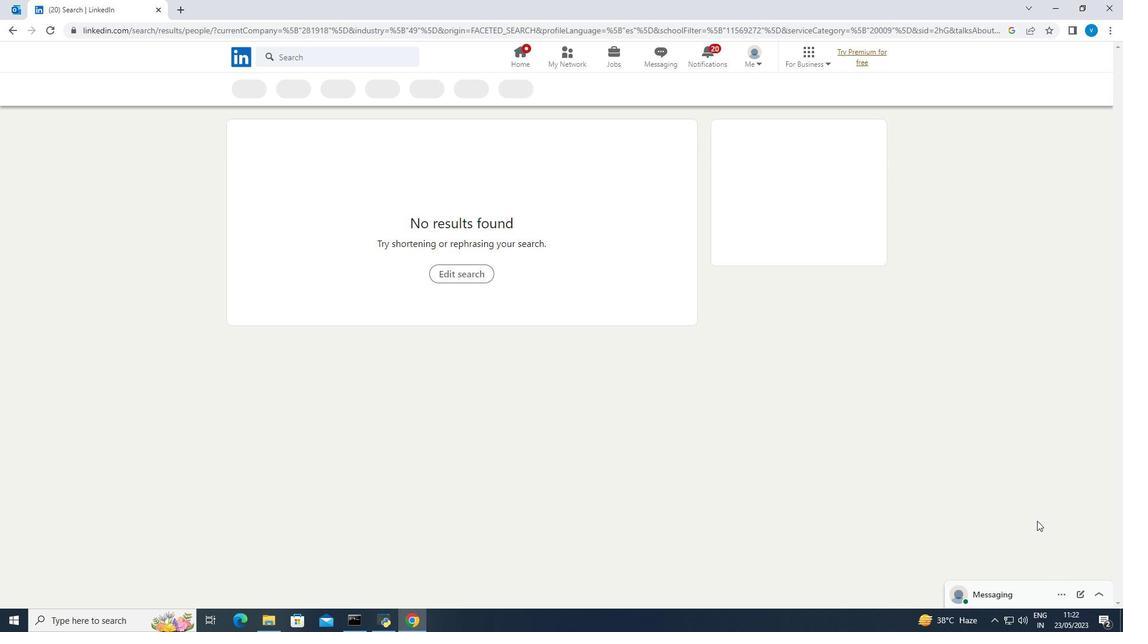 
